 Task: Find connections with filter location Chapletown with filter topic #femaleentrepreneurwith filter profile language Spanish with filter current company Ubisoft India Studios with filter school Kristu Jayanti College Autonomous with filter industry Law Practice with filter service category Customer Service with filter keywords title Animal Trainer
Action: Mouse moved to (623, 91)
Screenshot: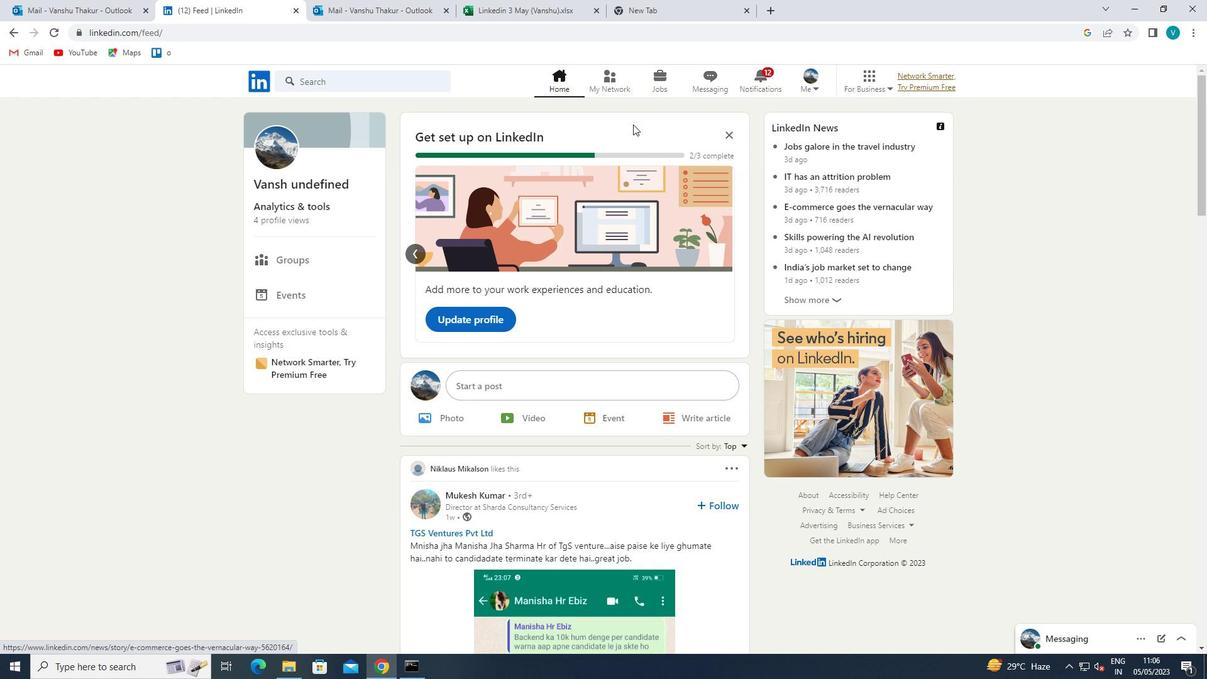 
Action: Mouse pressed left at (623, 91)
Screenshot: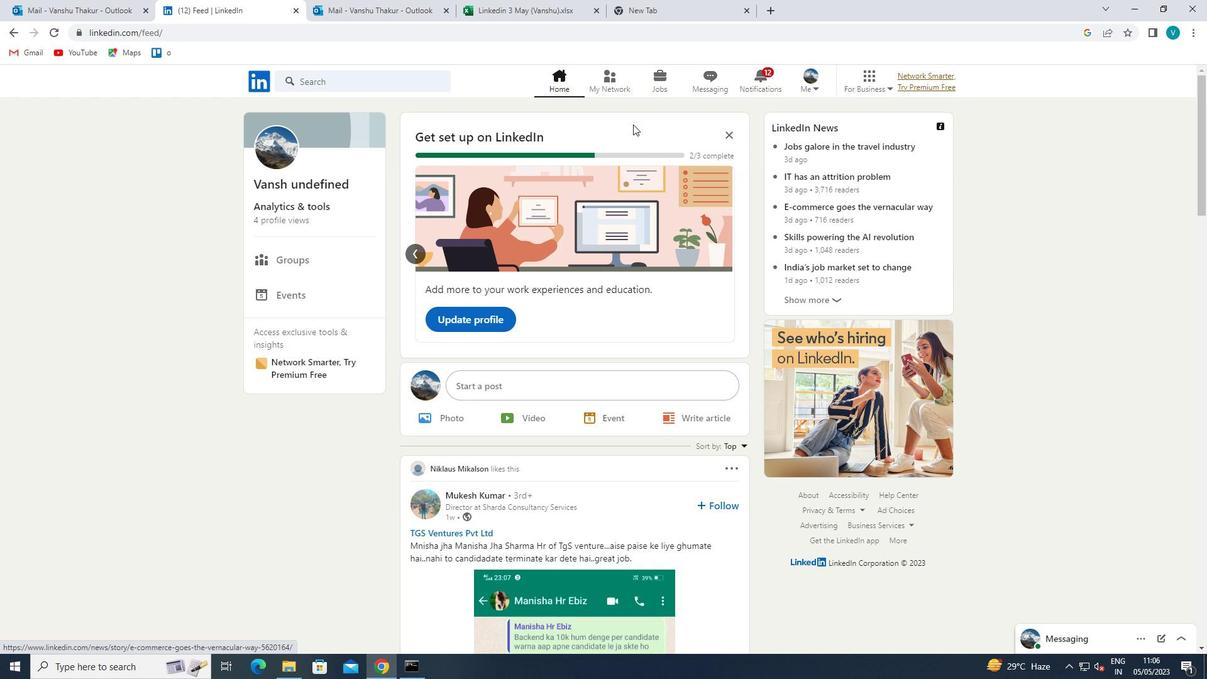 
Action: Mouse moved to (338, 154)
Screenshot: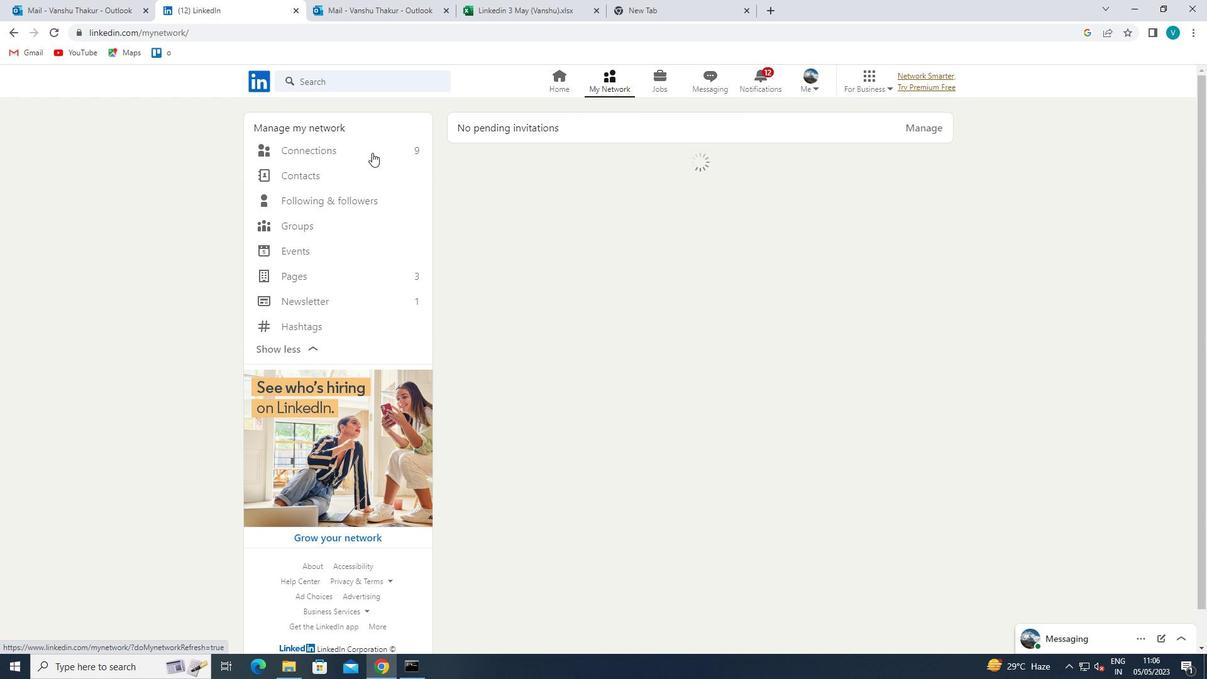 
Action: Mouse pressed left at (338, 154)
Screenshot: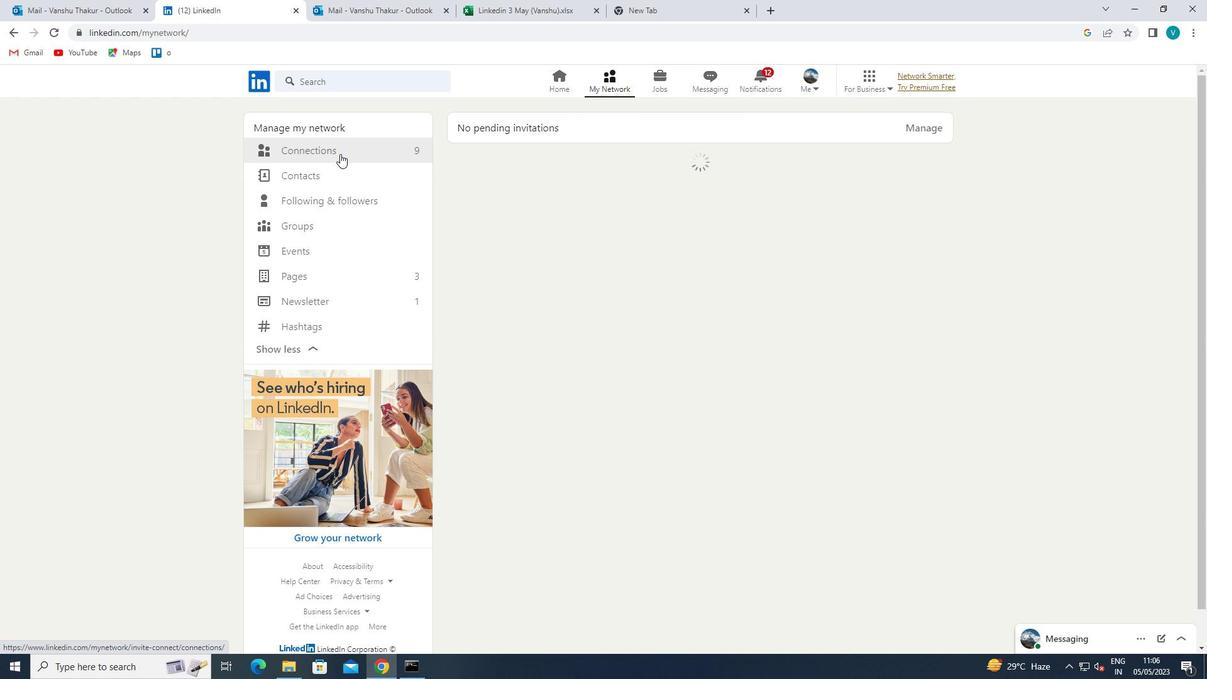 
Action: Mouse moved to (686, 147)
Screenshot: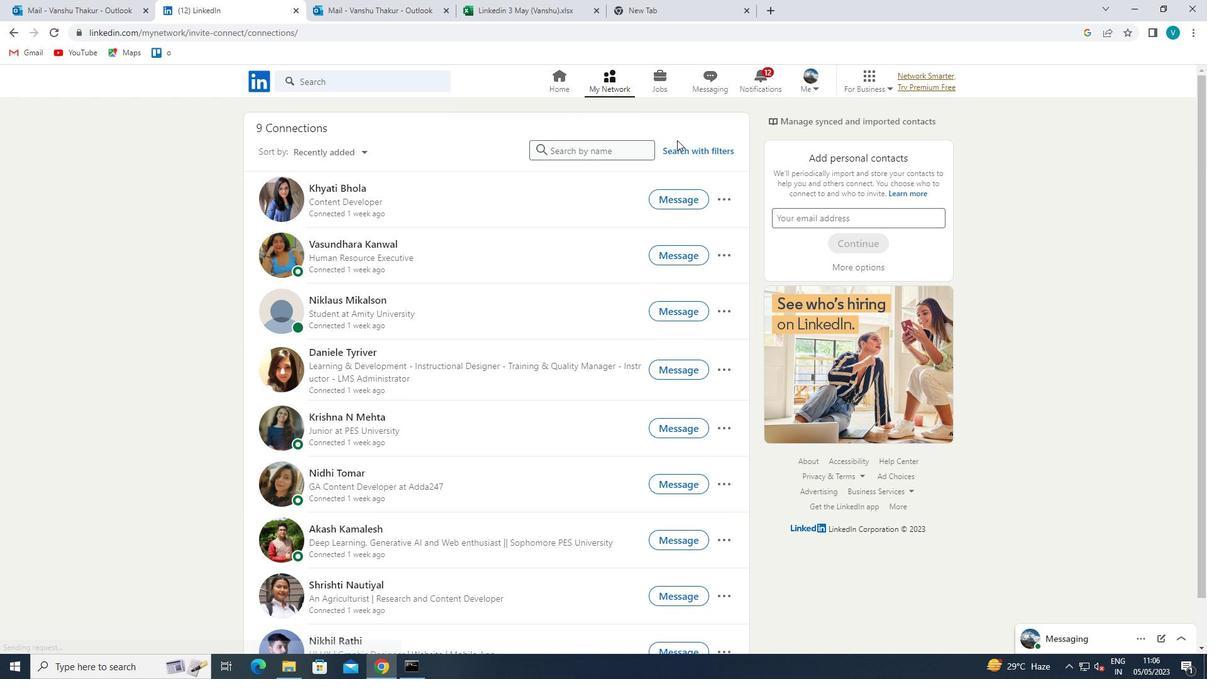 
Action: Mouse pressed left at (686, 147)
Screenshot: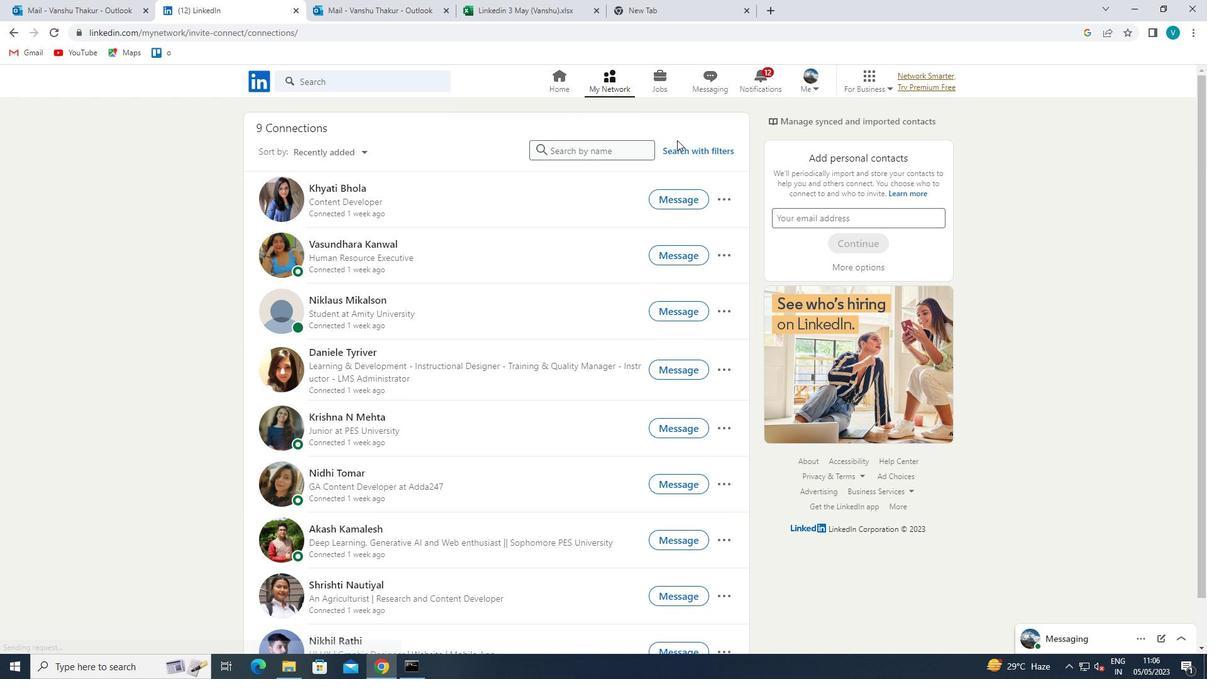 
Action: Mouse moved to (610, 122)
Screenshot: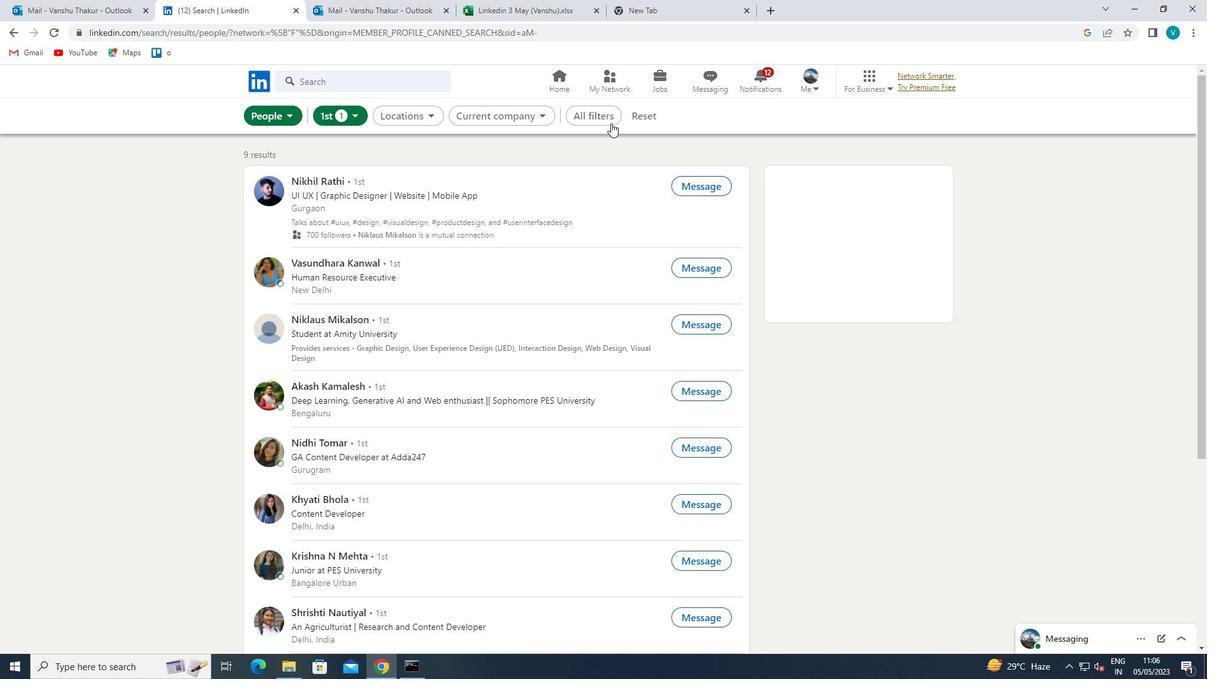 
Action: Mouse pressed left at (610, 122)
Screenshot: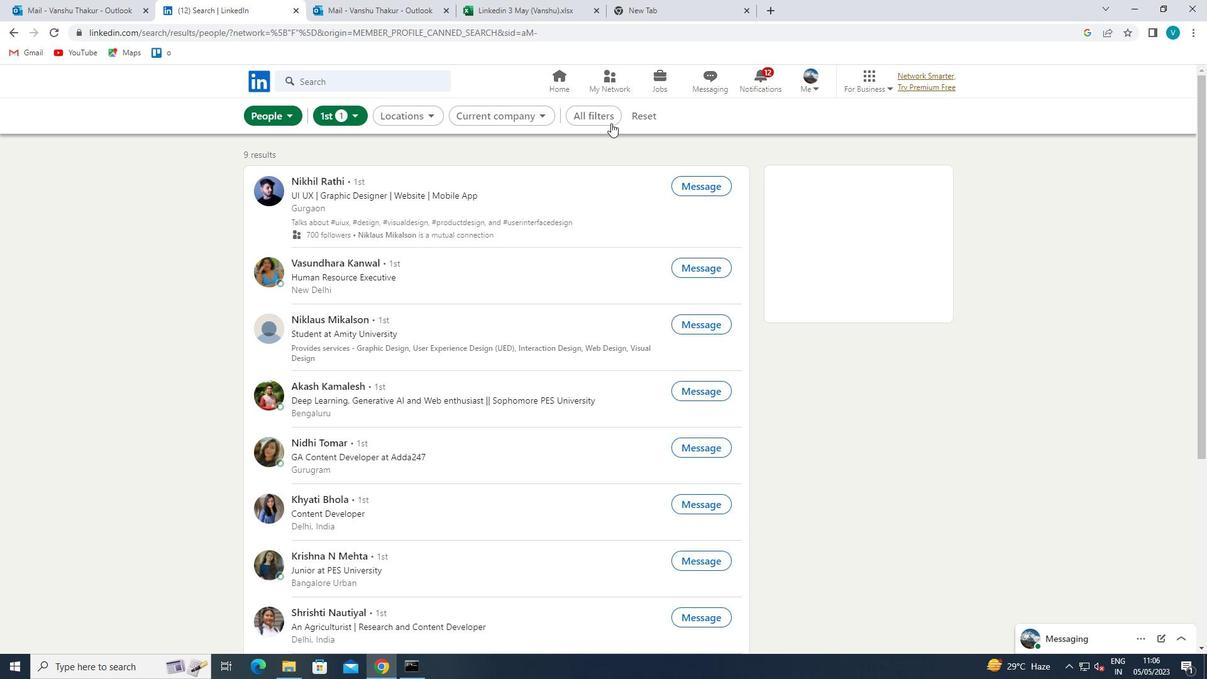 
Action: Mouse moved to (1011, 237)
Screenshot: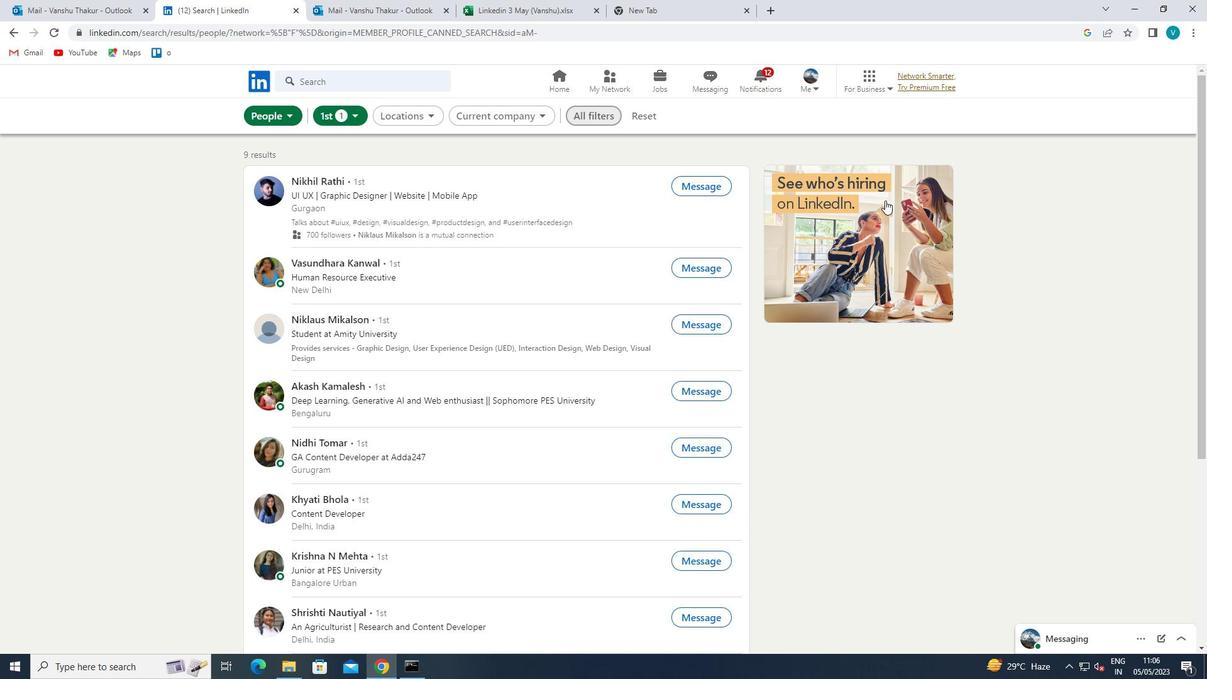 
Action: Mouse scrolled (1011, 237) with delta (0, 0)
Screenshot: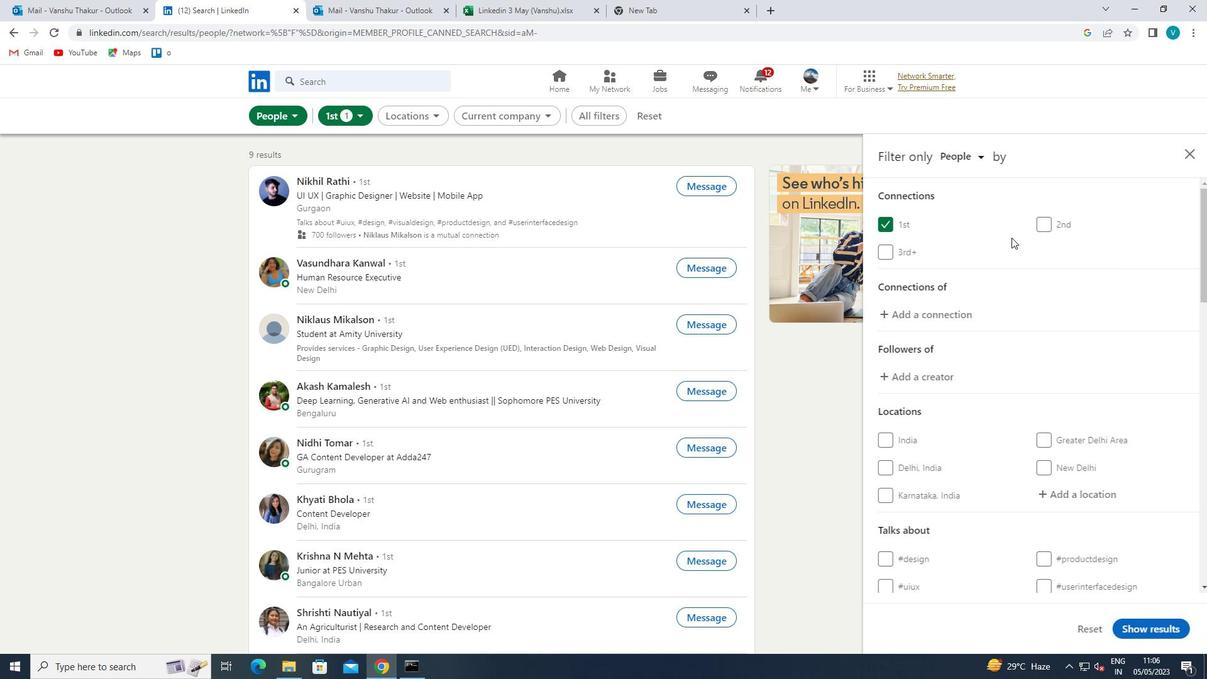 
Action: Mouse moved to (1012, 237)
Screenshot: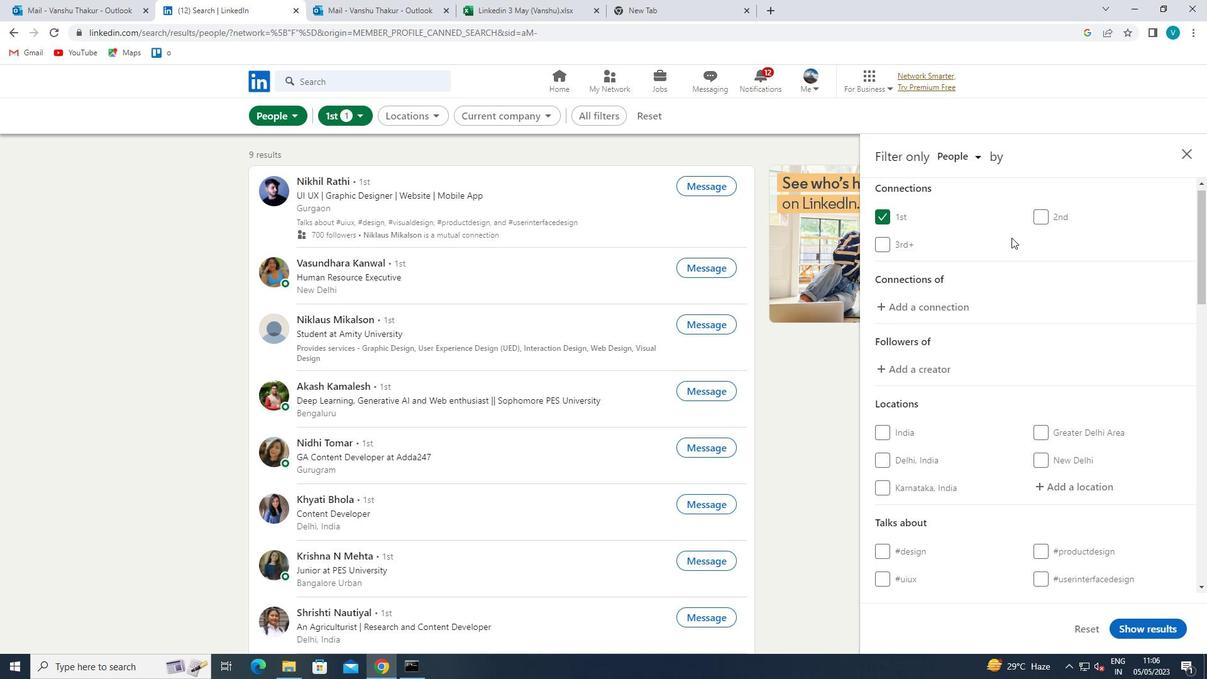 
Action: Mouse scrolled (1012, 237) with delta (0, 0)
Screenshot: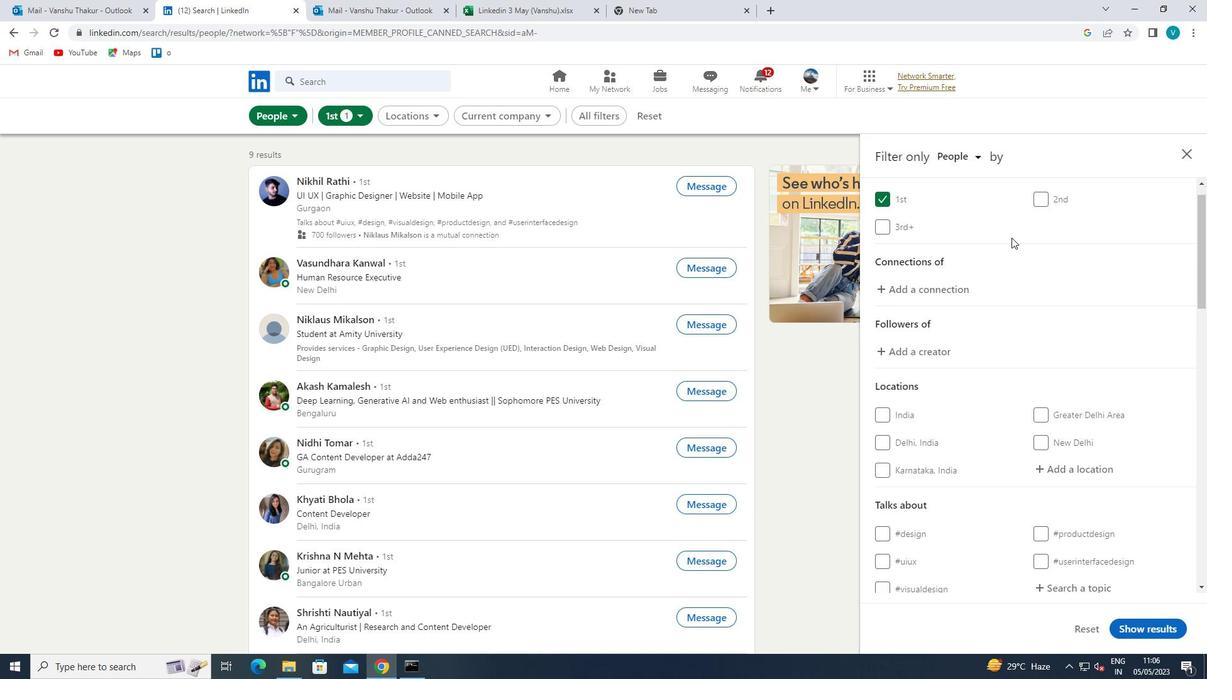 
Action: Mouse scrolled (1012, 237) with delta (0, 0)
Screenshot: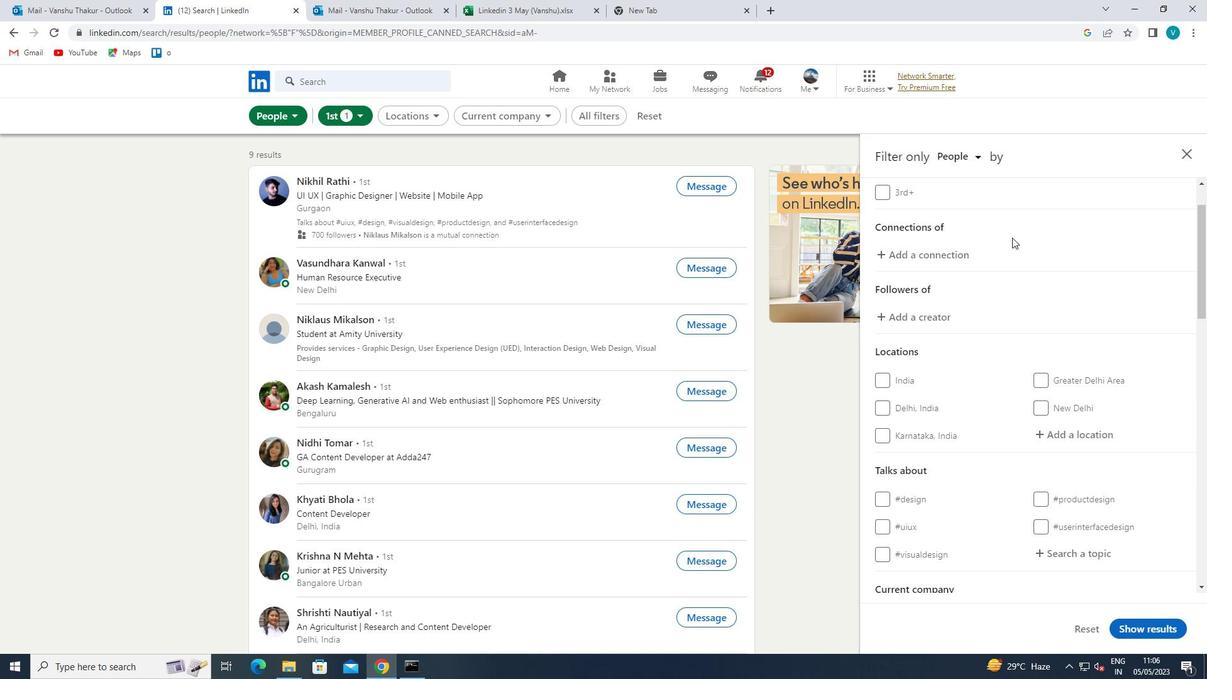 
Action: Mouse moved to (1087, 307)
Screenshot: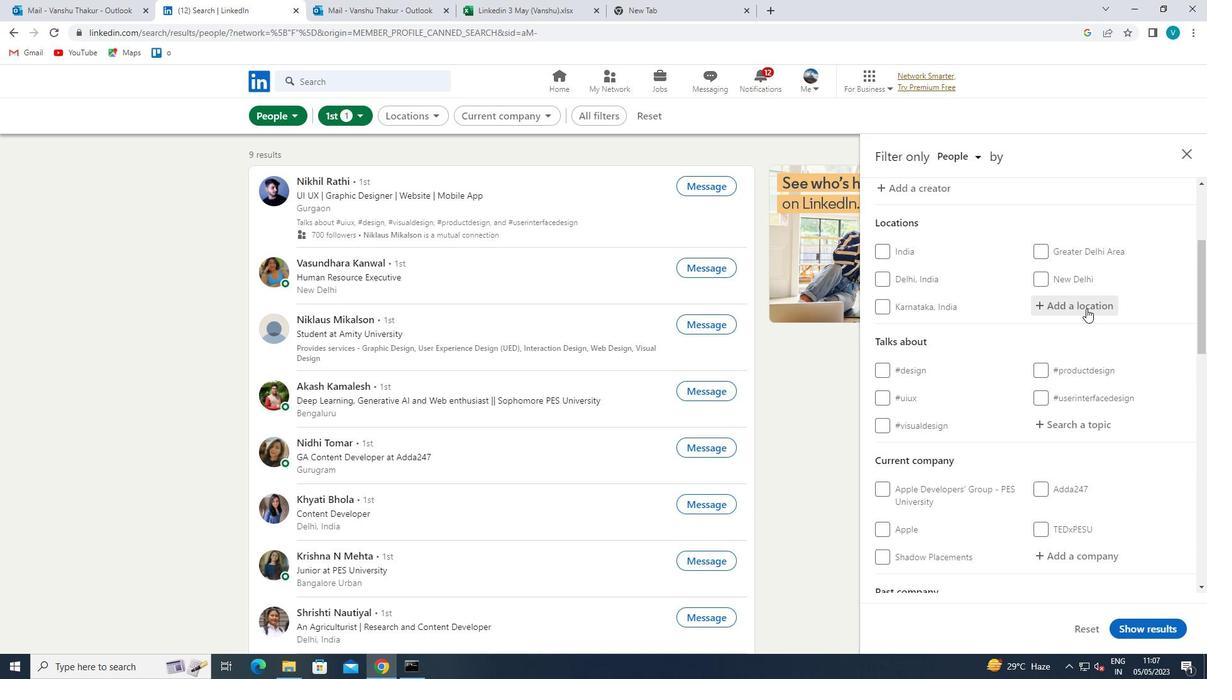 
Action: Mouse pressed left at (1087, 307)
Screenshot: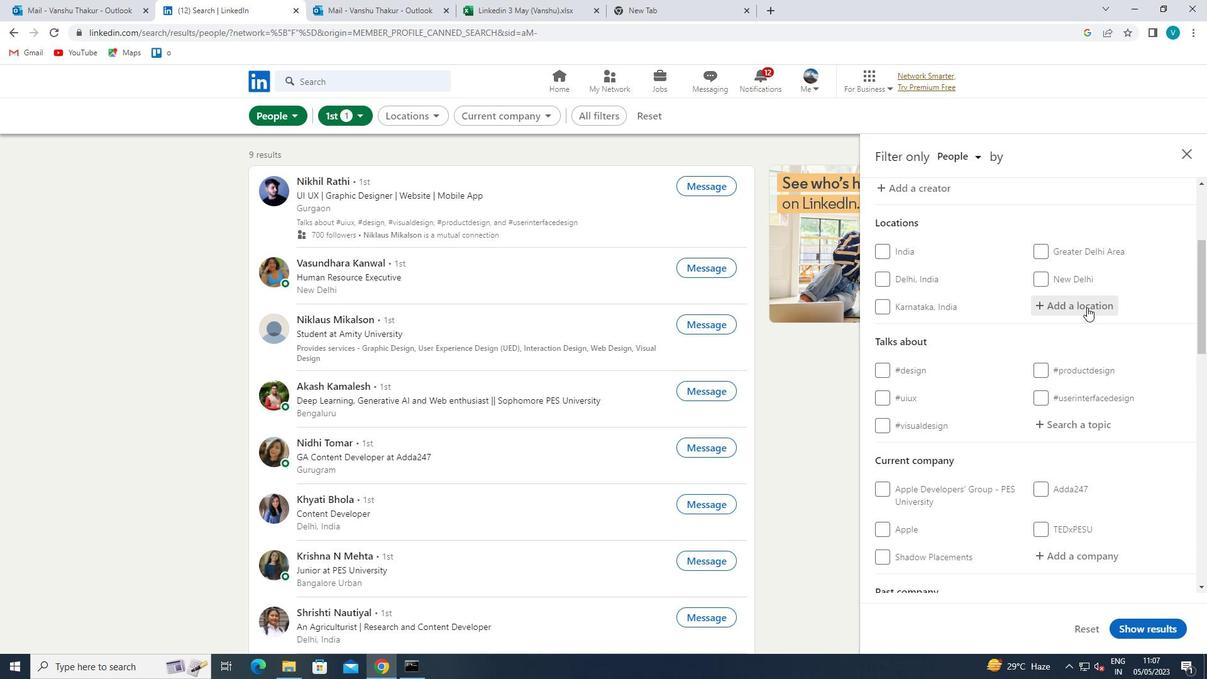 
Action: Key pressed <Key.shift>CHAPLETOWN
Screenshot: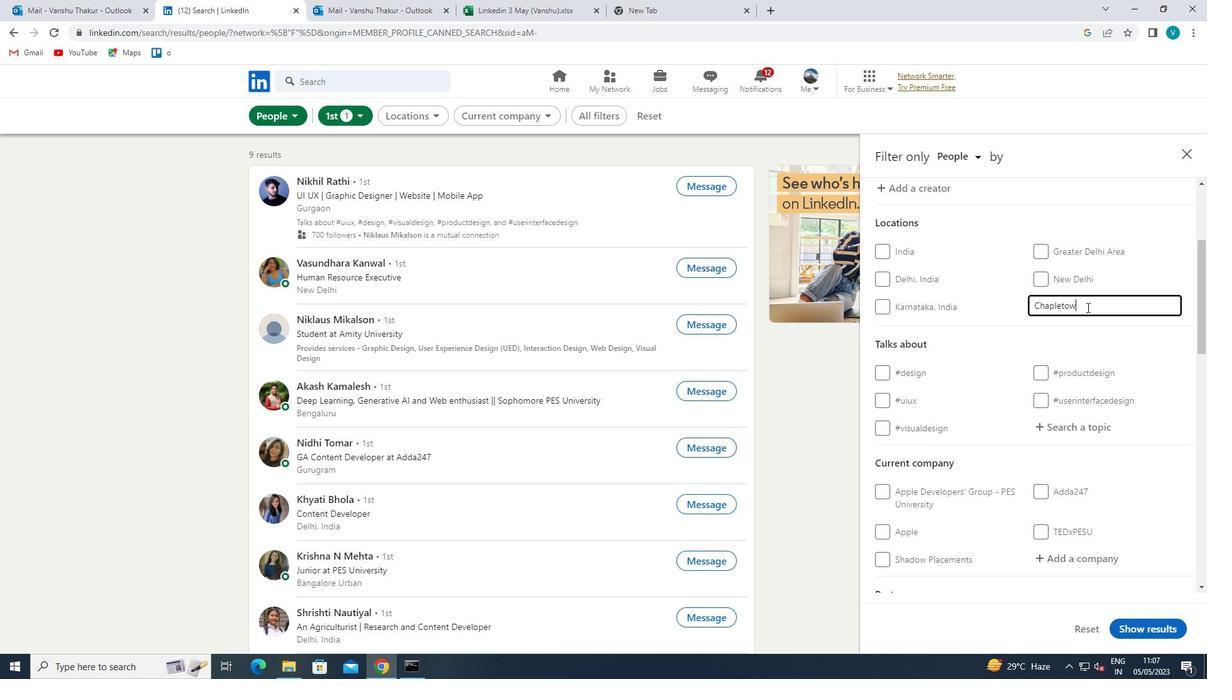 
Action: Mouse moved to (1022, 324)
Screenshot: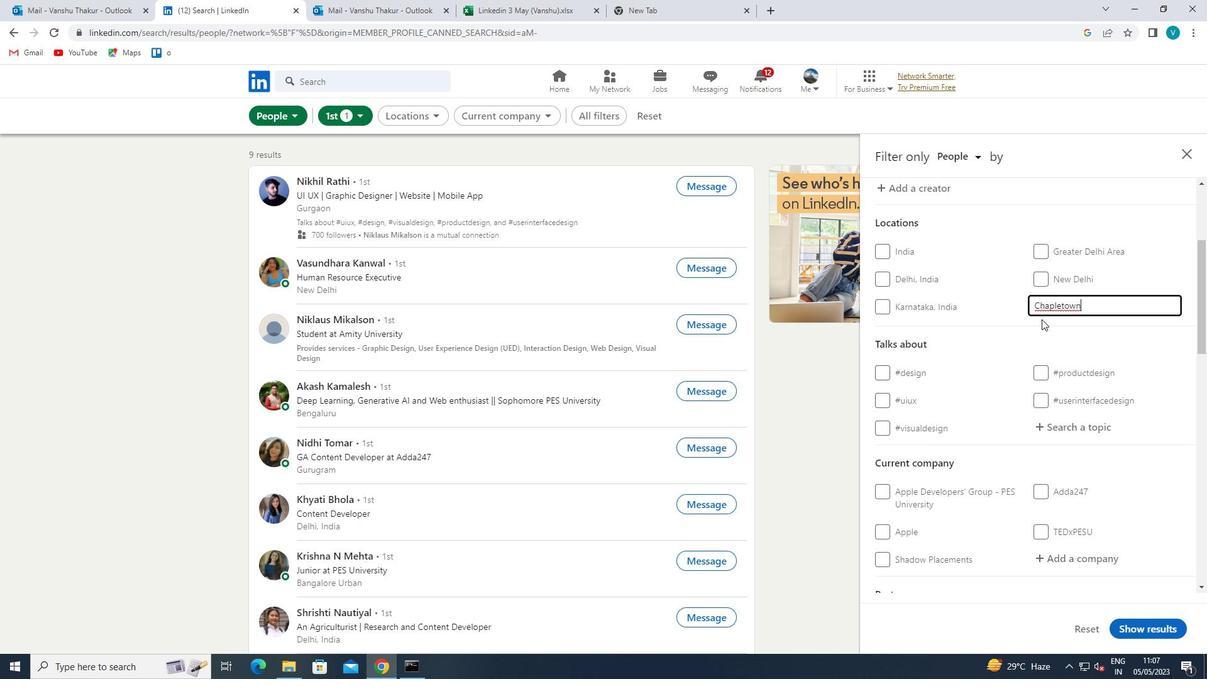 
Action: Mouse pressed left at (1022, 324)
Screenshot: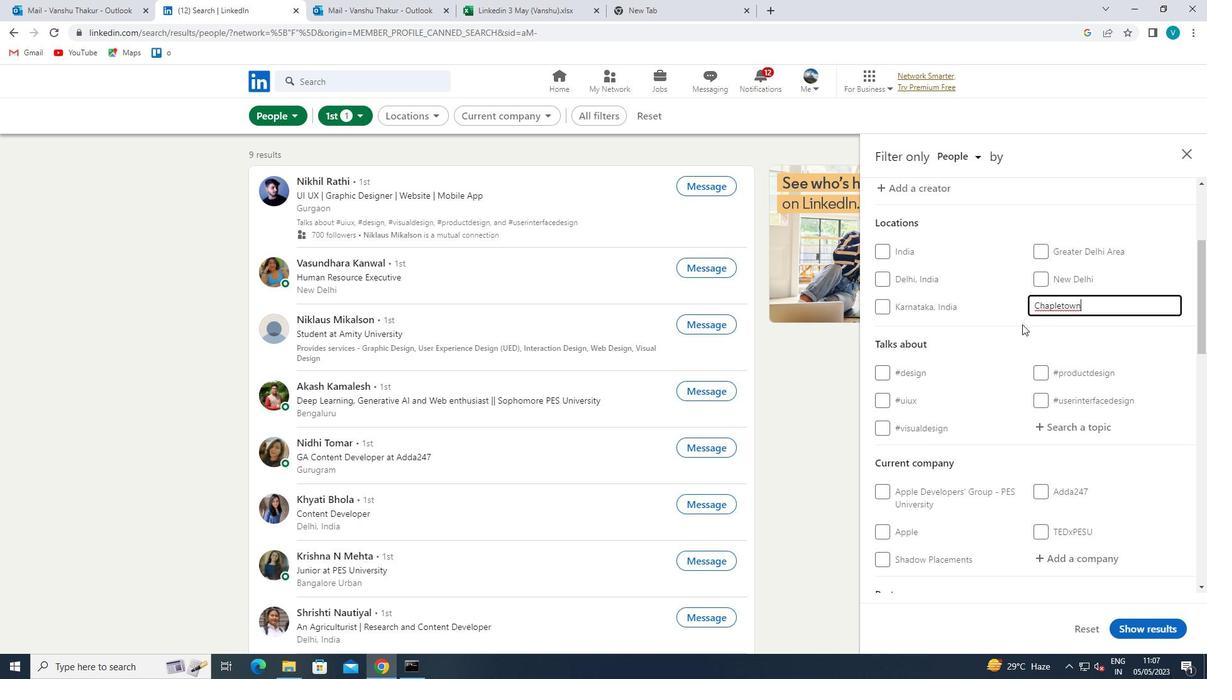 
Action: Mouse scrolled (1022, 323) with delta (0, 0)
Screenshot: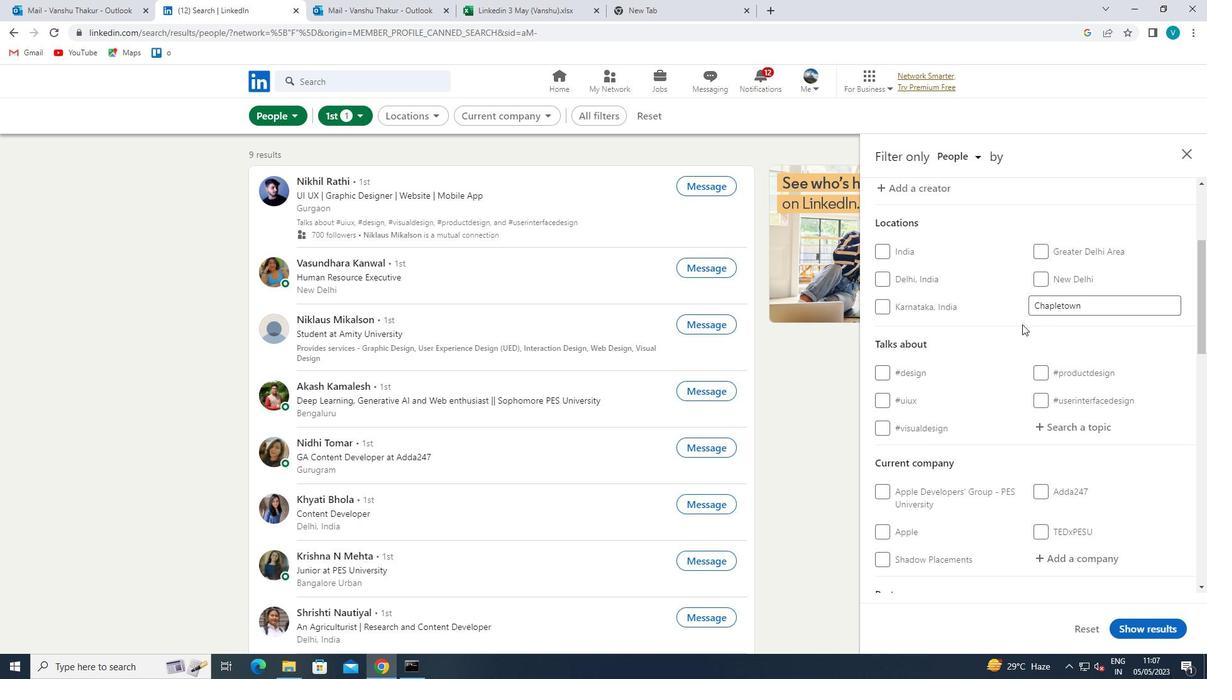 
Action: Mouse moved to (1054, 369)
Screenshot: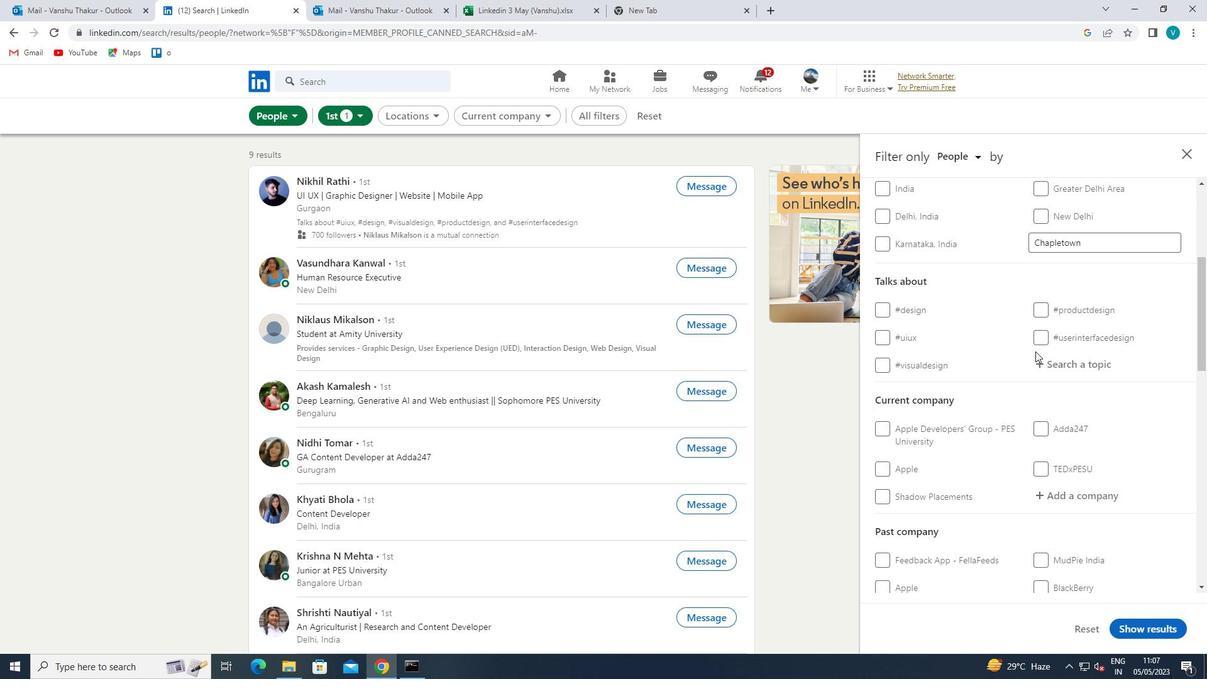 
Action: Mouse pressed left at (1054, 369)
Screenshot: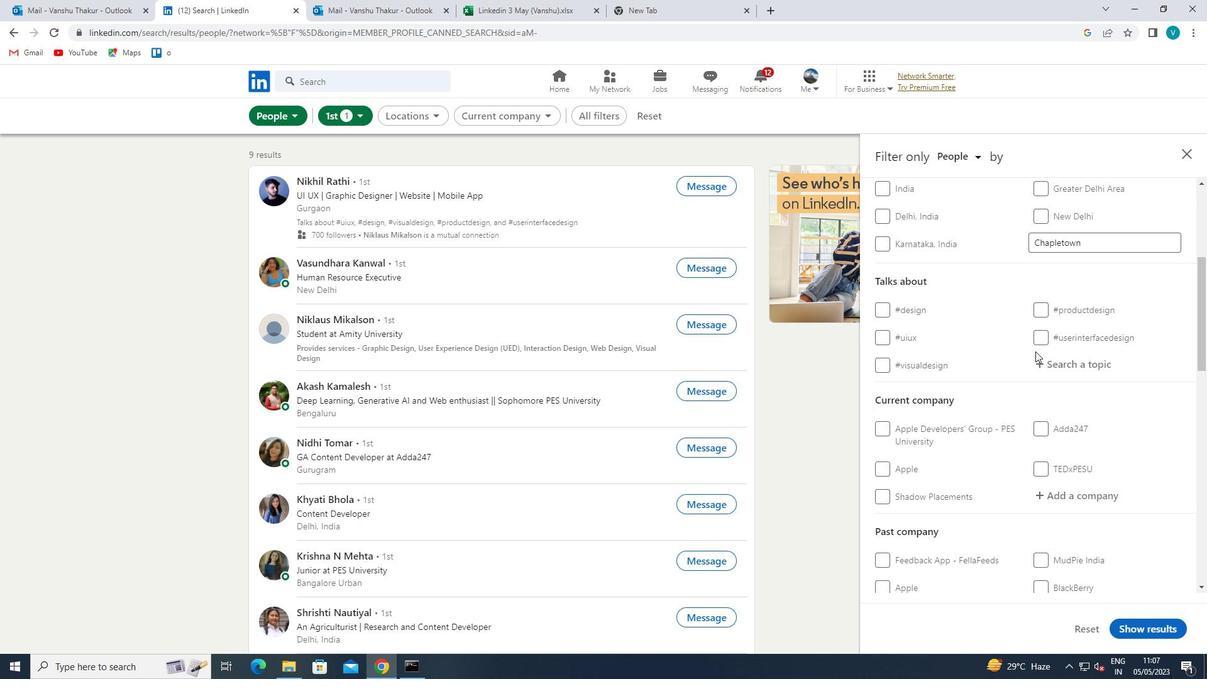 
Action: Key pressed FEA<Key.backspace>MALE
Screenshot: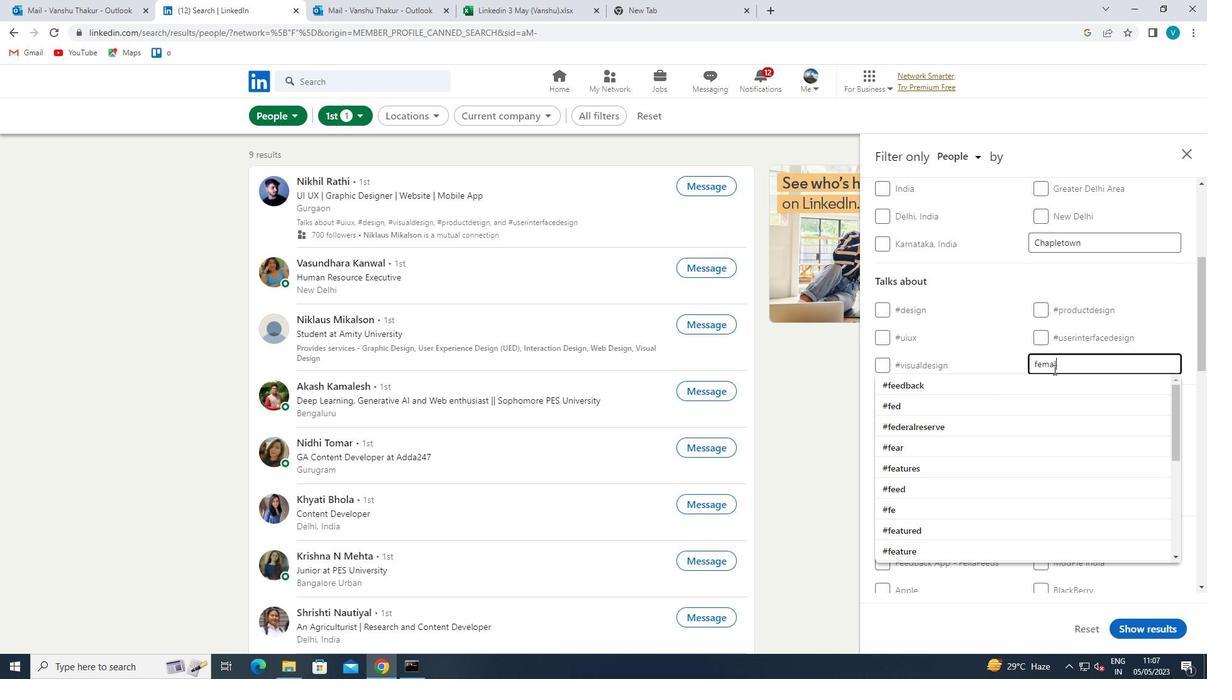 
Action: Mouse moved to (1030, 418)
Screenshot: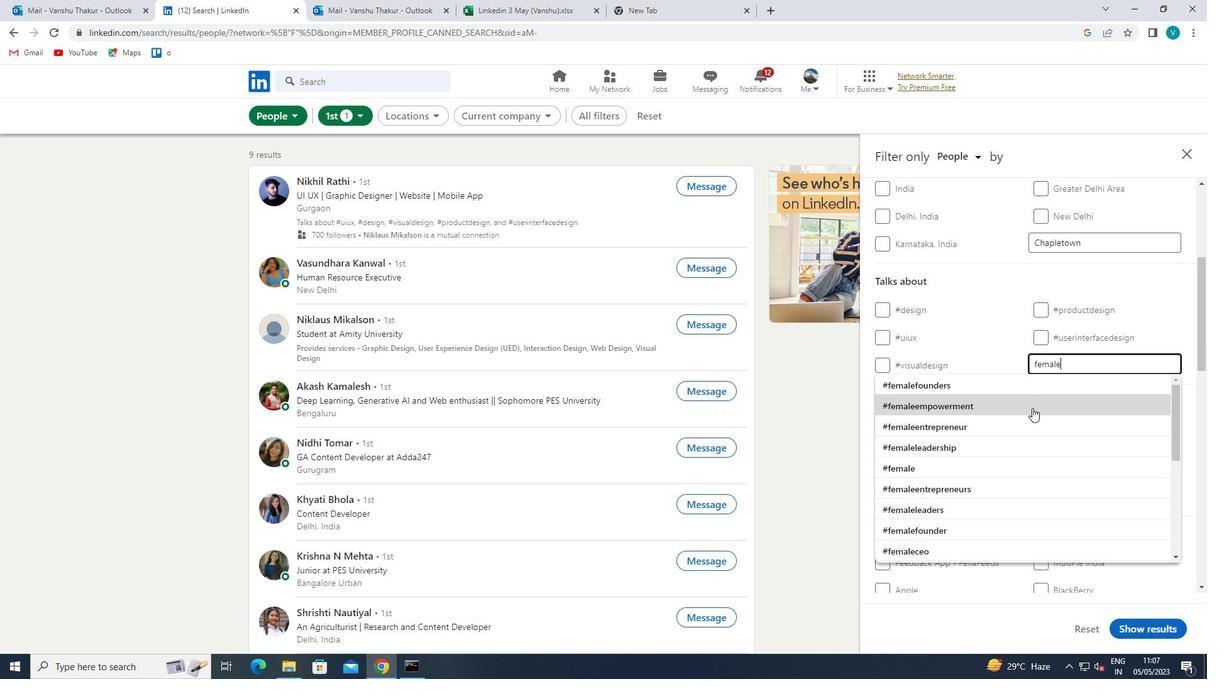 
Action: Mouse pressed left at (1030, 418)
Screenshot: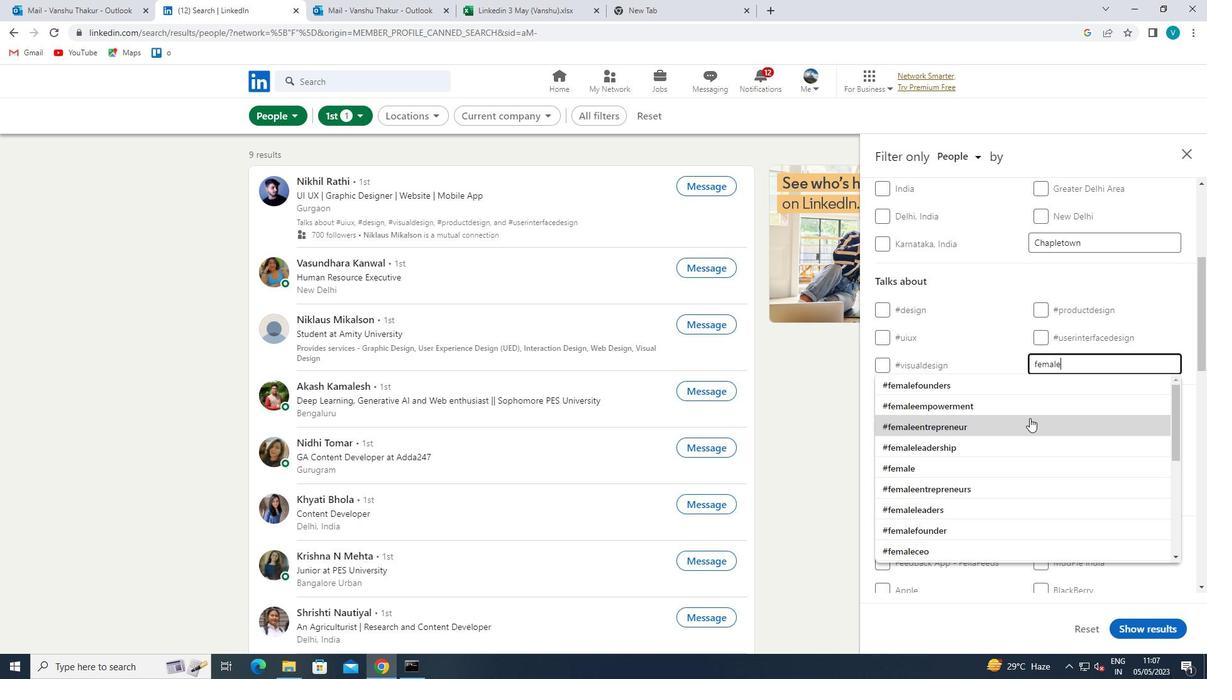 
Action: Mouse scrolled (1030, 417) with delta (0, 0)
Screenshot: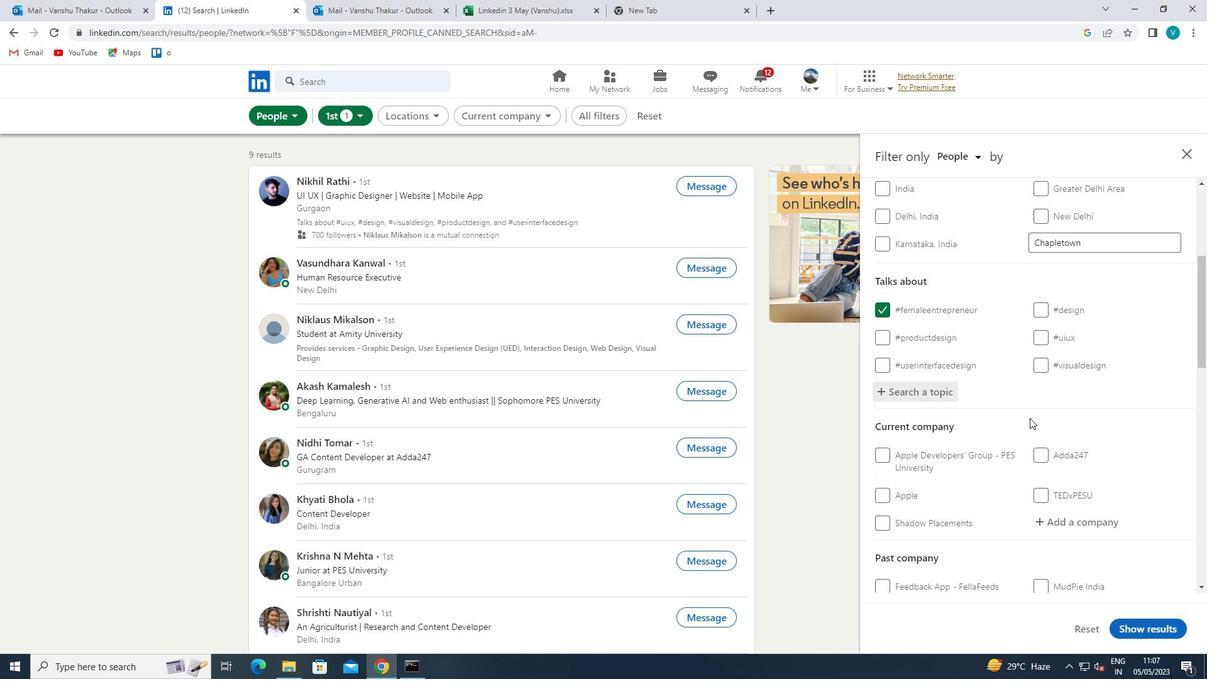 
Action: Mouse scrolled (1030, 417) with delta (0, 0)
Screenshot: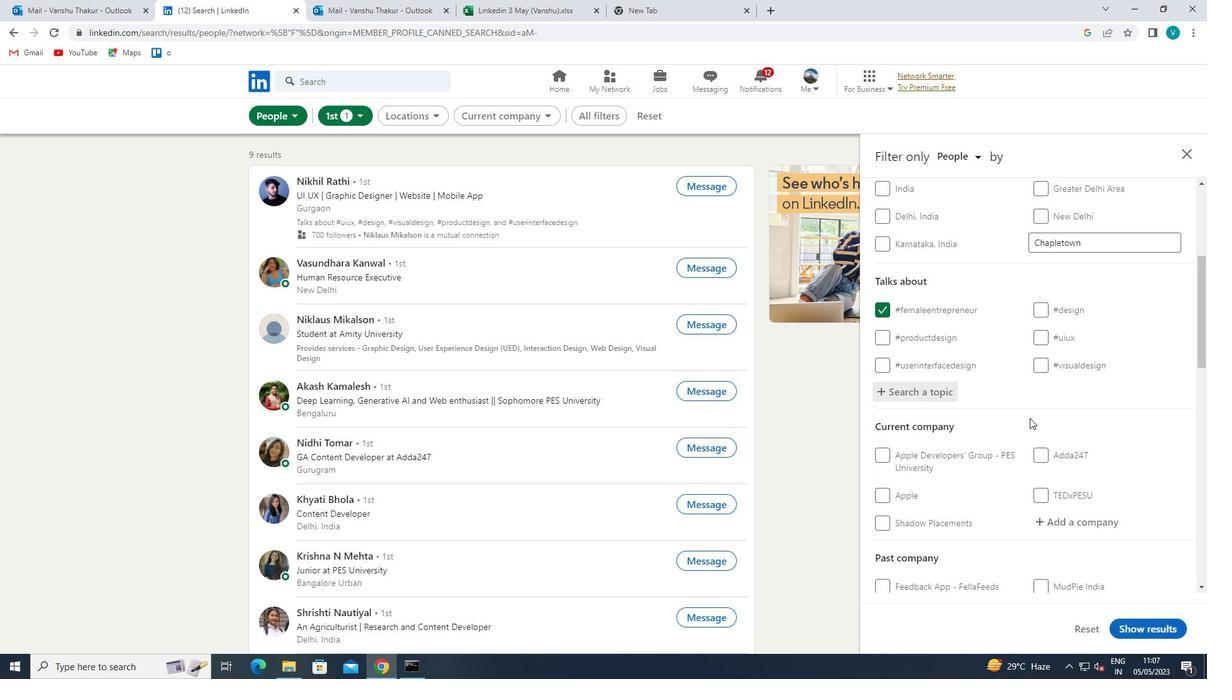 
Action: Mouse moved to (1030, 418)
Screenshot: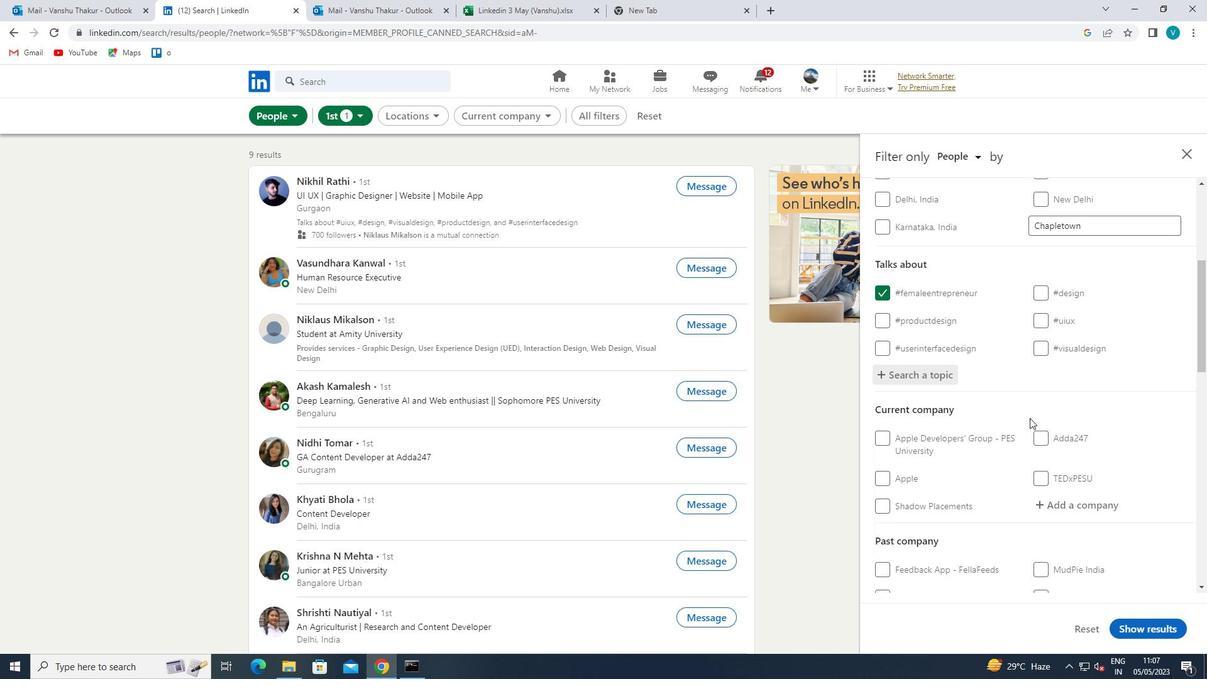 
Action: Mouse scrolled (1030, 418) with delta (0, 0)
Screenshot: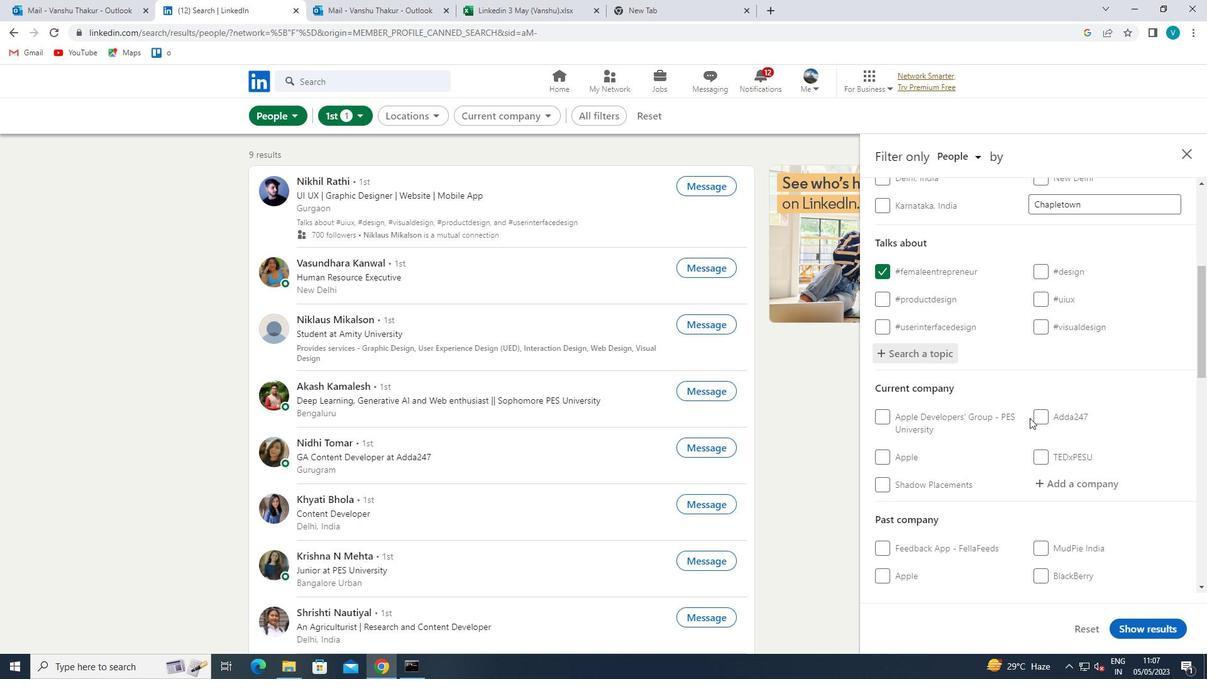 
Action: Mouse moved to (1094, 335)
Screenshot: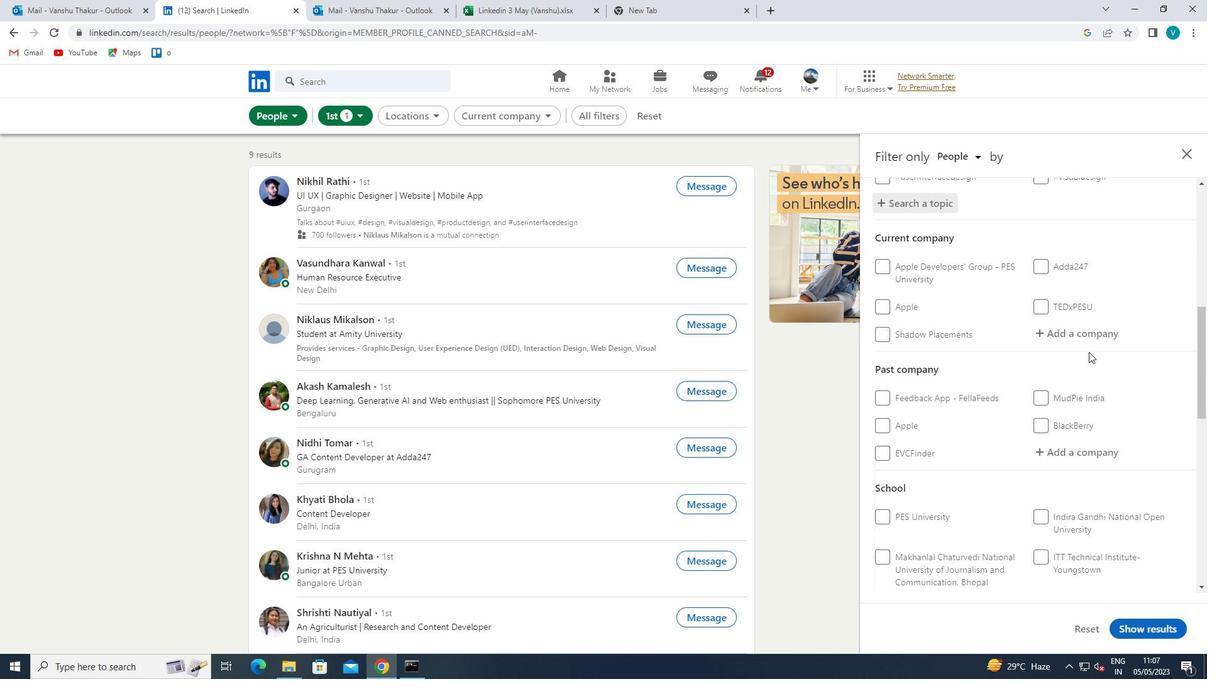 
Action: Mouse pressed left at (1094, 335)
Screenshot: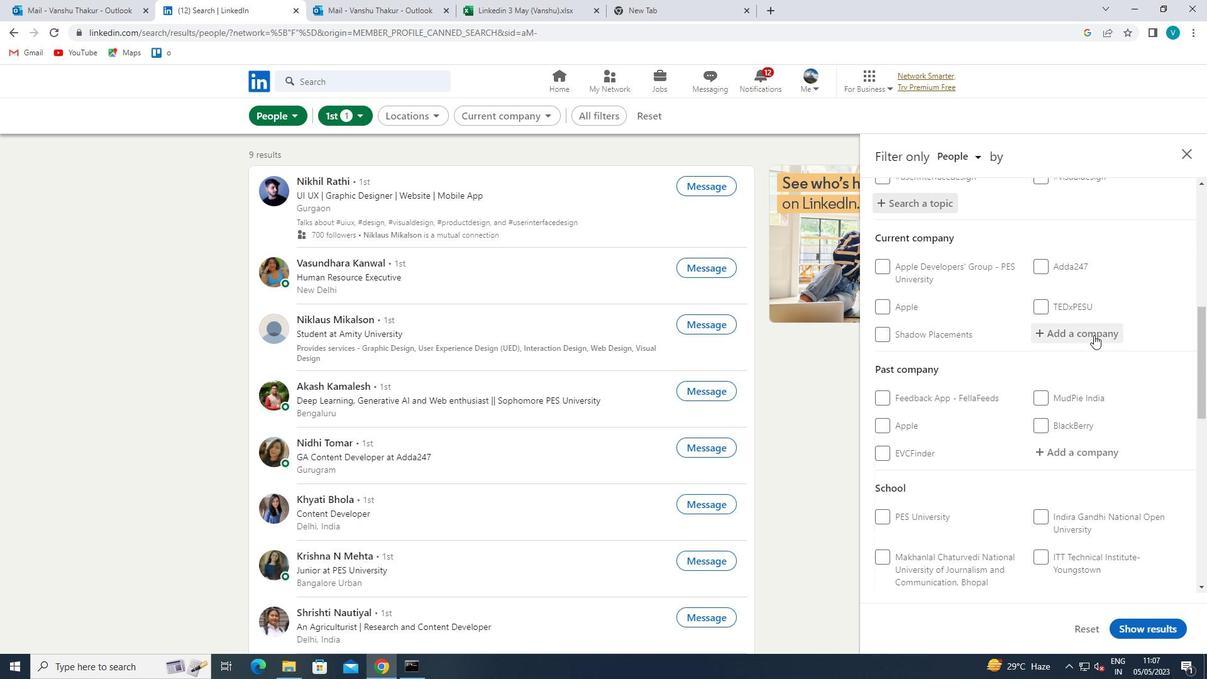 
Action: Key pressed <Key.shift><Key.shift><Key.shift><Key.shift>UBISOFT
Screenshot: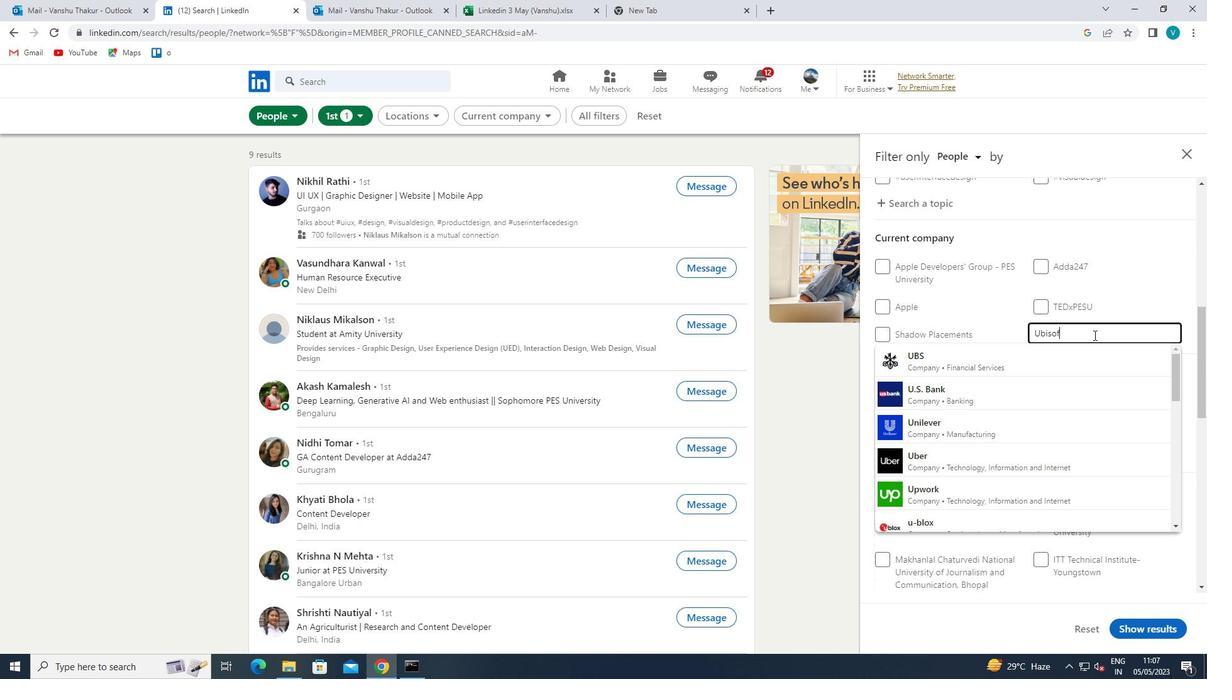 
Action: Mouse moved to (1053, 386)
Screenshot: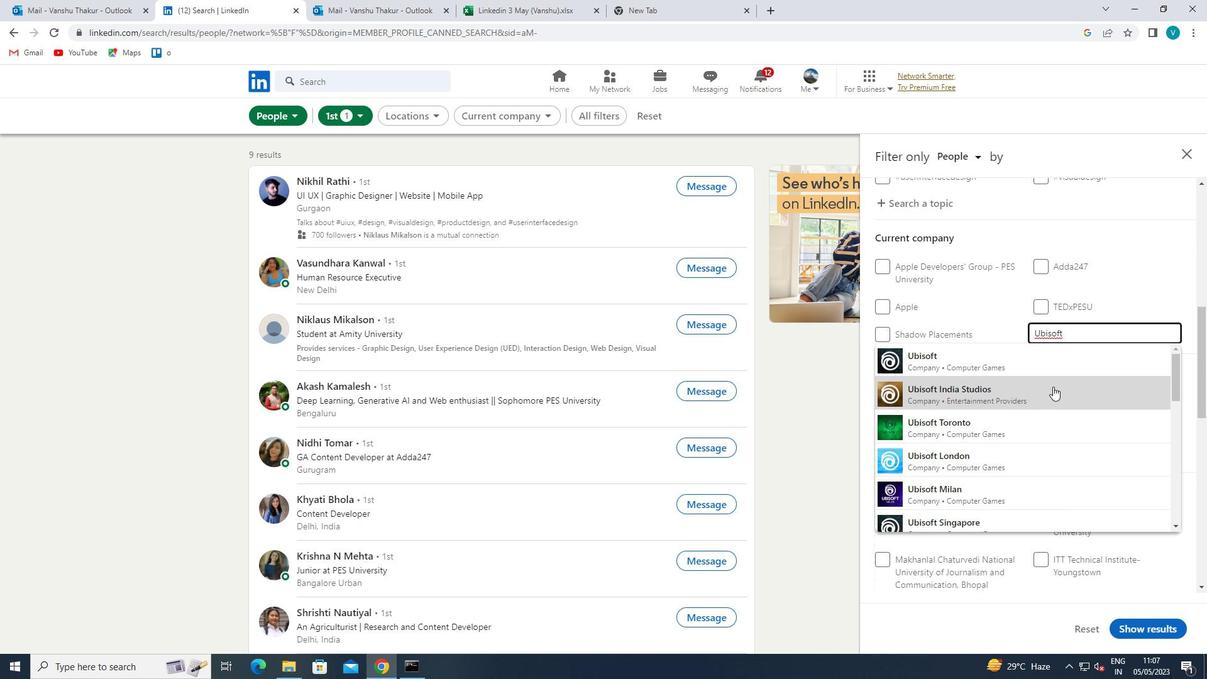 
Action: Mouse pressed left at (1053, 386)
Screenshot: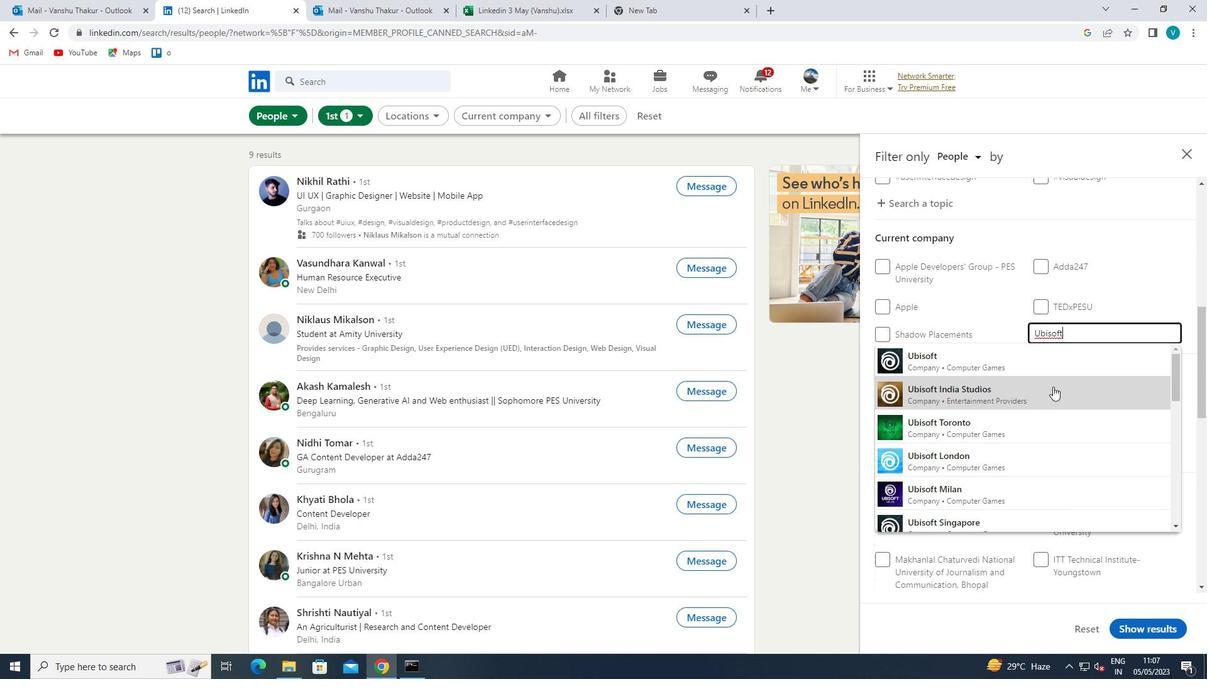 
Action: Mouse scrolled (1053, 386) with delta (0, 0)
Screenshot: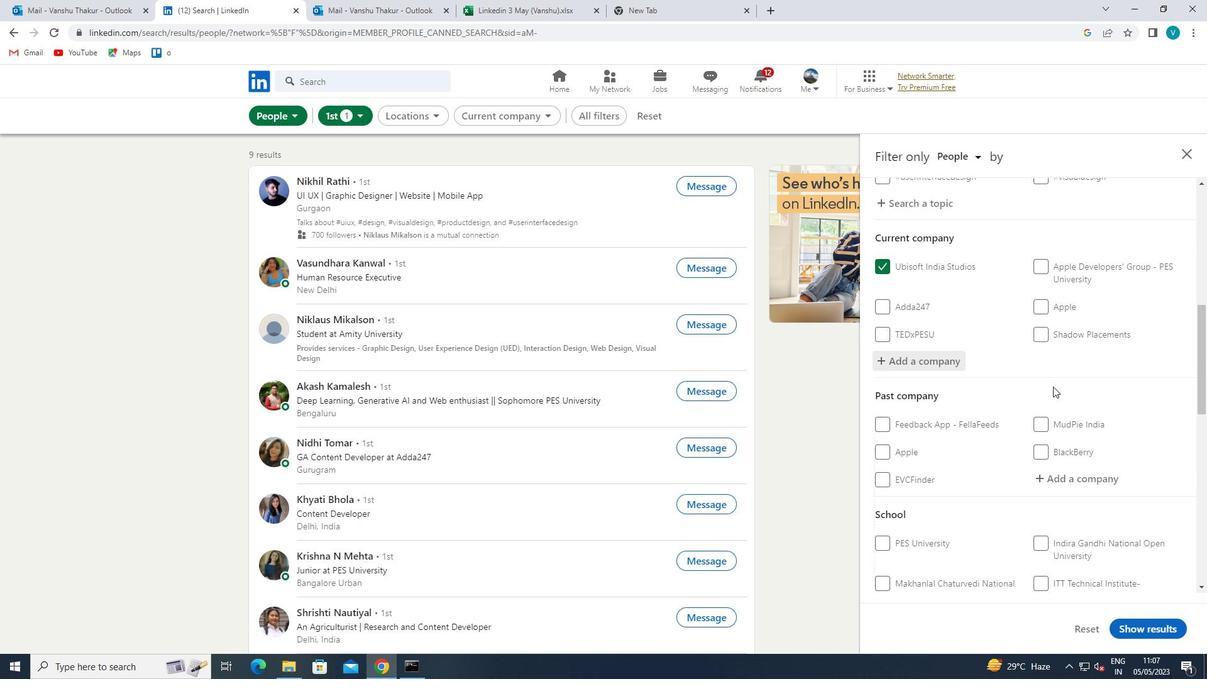 
Action: Mouse scrolled (1053, 386) with delta (0, 0)
Screenshot: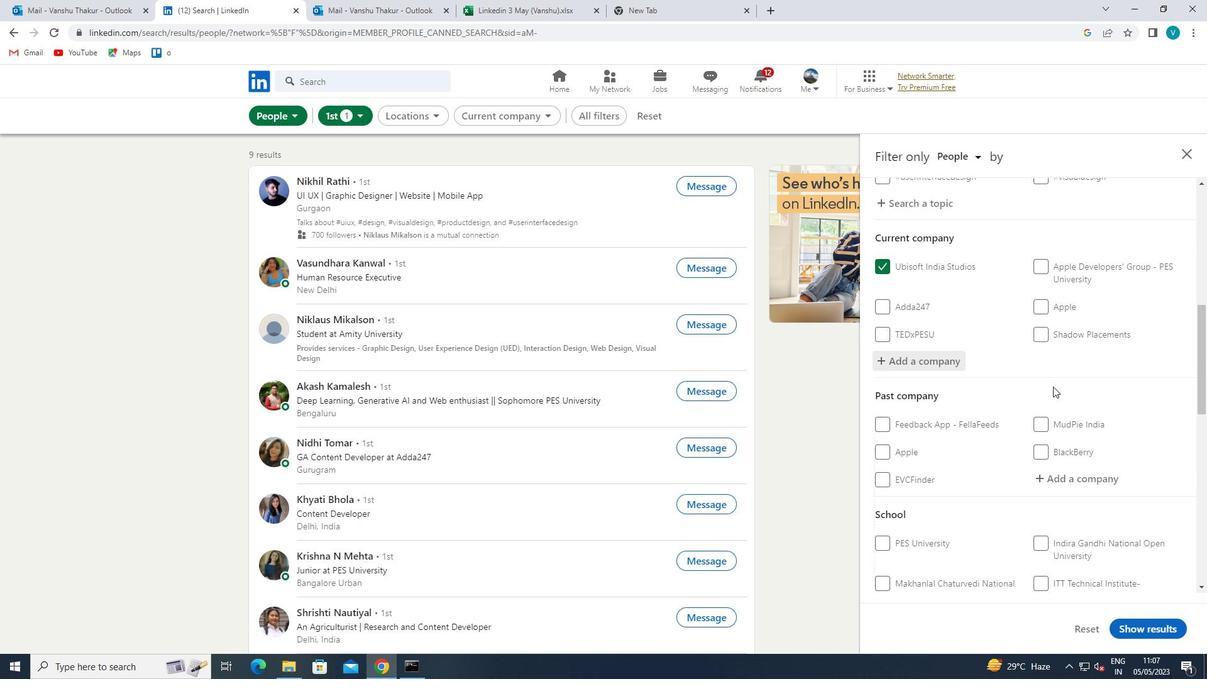 
Action: Mouse scrolled (1053, 386) with delta (0, 0)
Screenshot: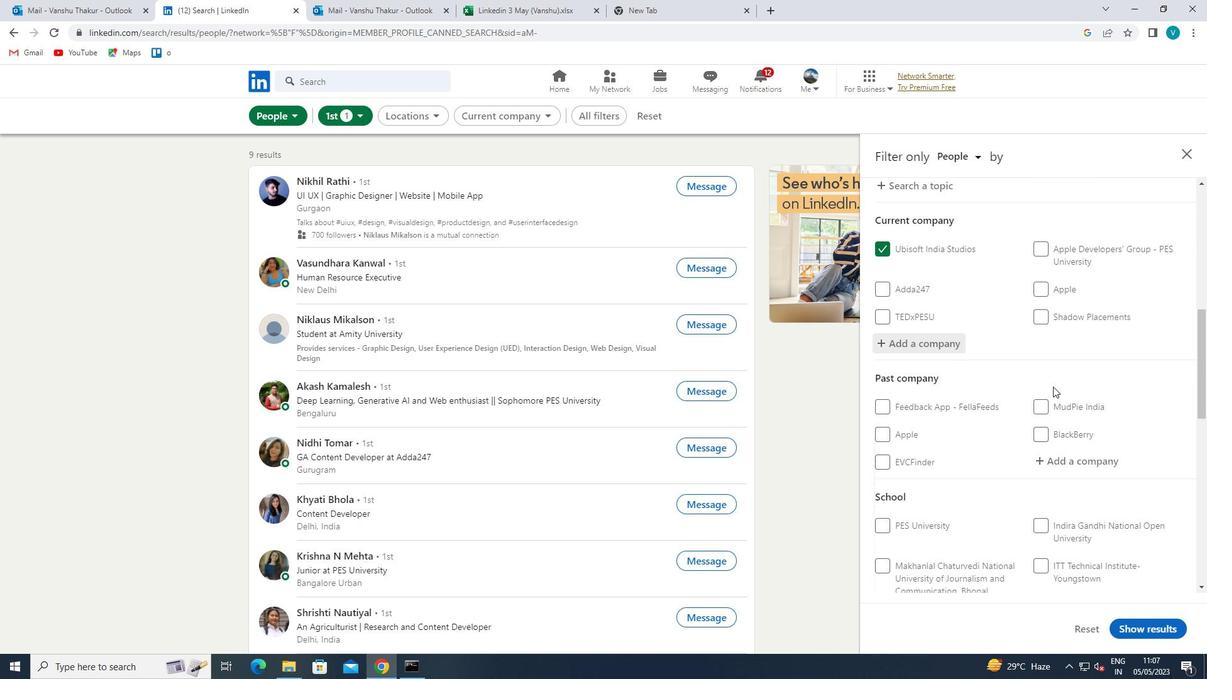 
Action: Mouse scrolled (1053, 386) with delta (0, 0)
Screenshot: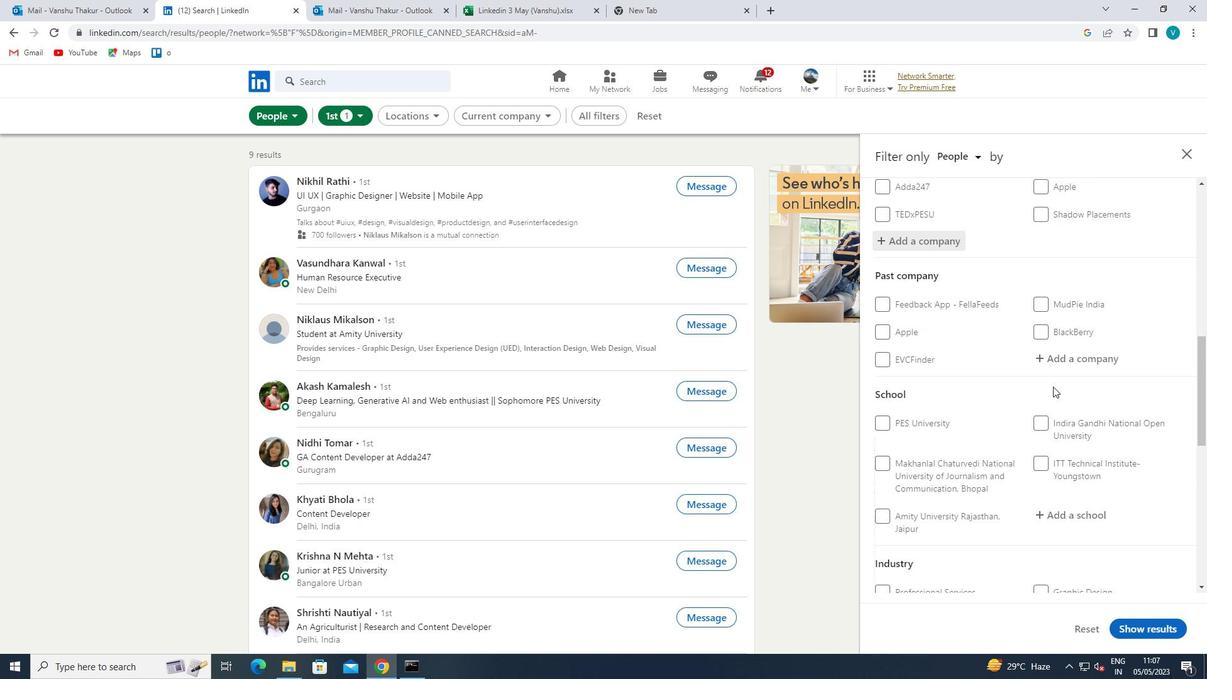
Action: Mouse moved to (1054, 386)
Screenshot: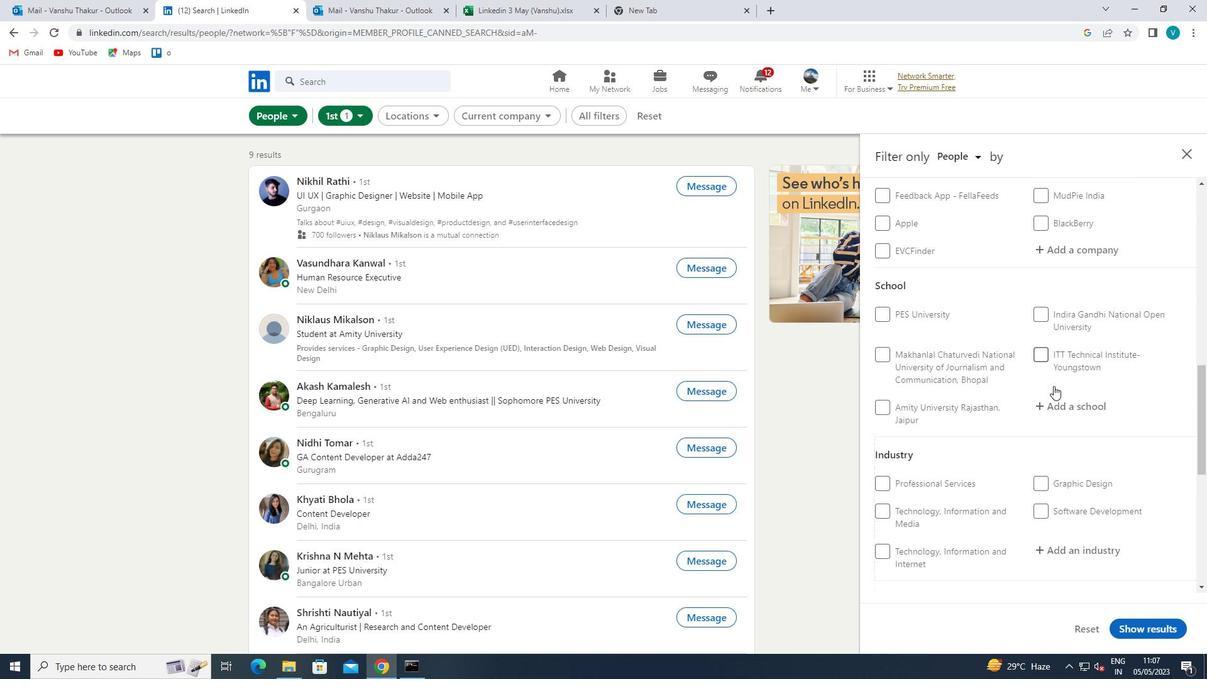 
Action: Mouse pressed left at (1054, 386)
Screenshot: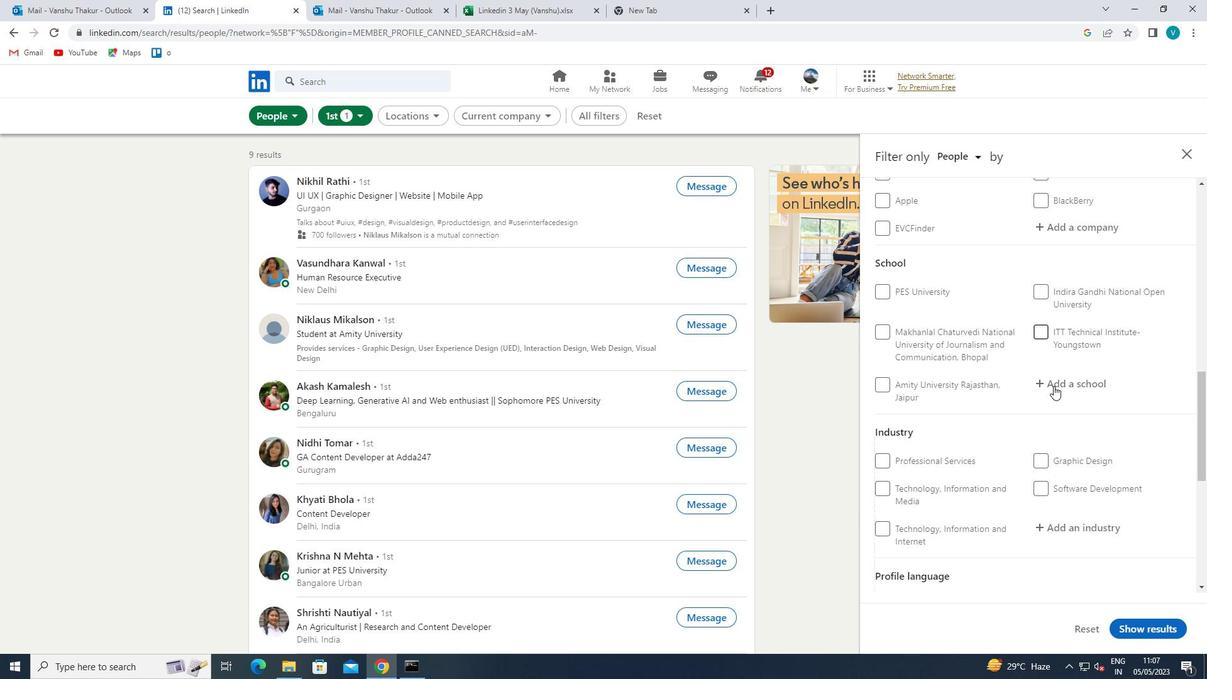
Action: Key pressed <Key.shift>KRISTU
Screenshot: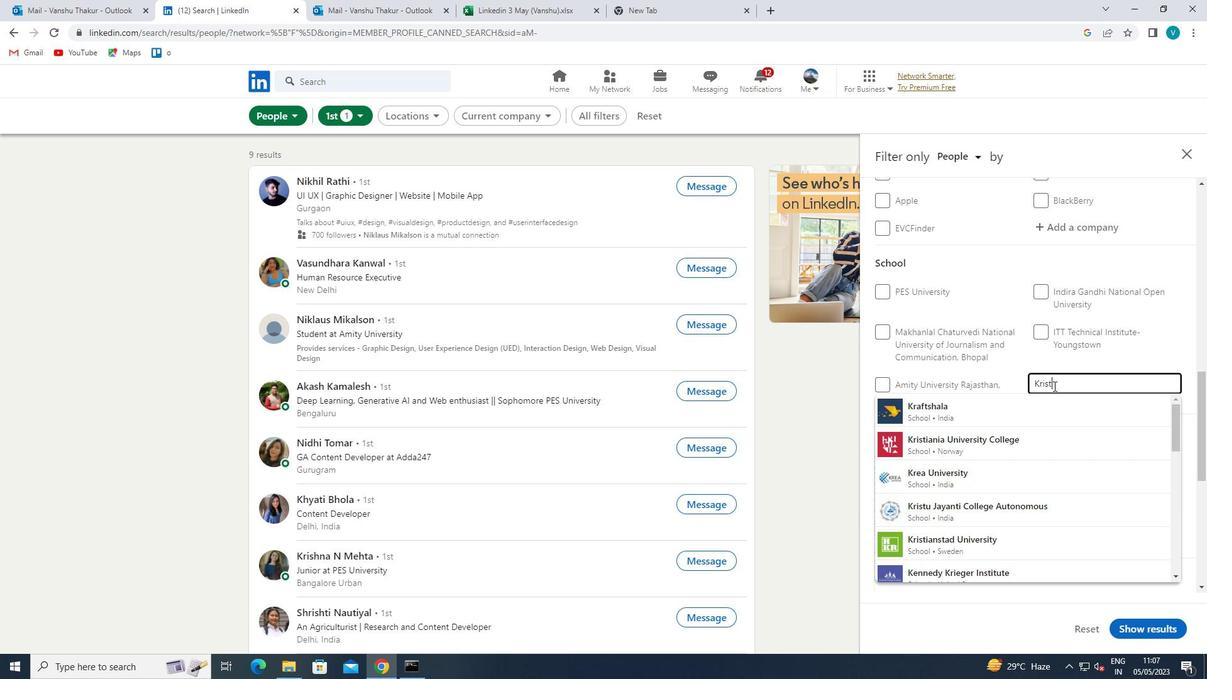 
Action: Mouse moved to (1031, 399)
Screenshot: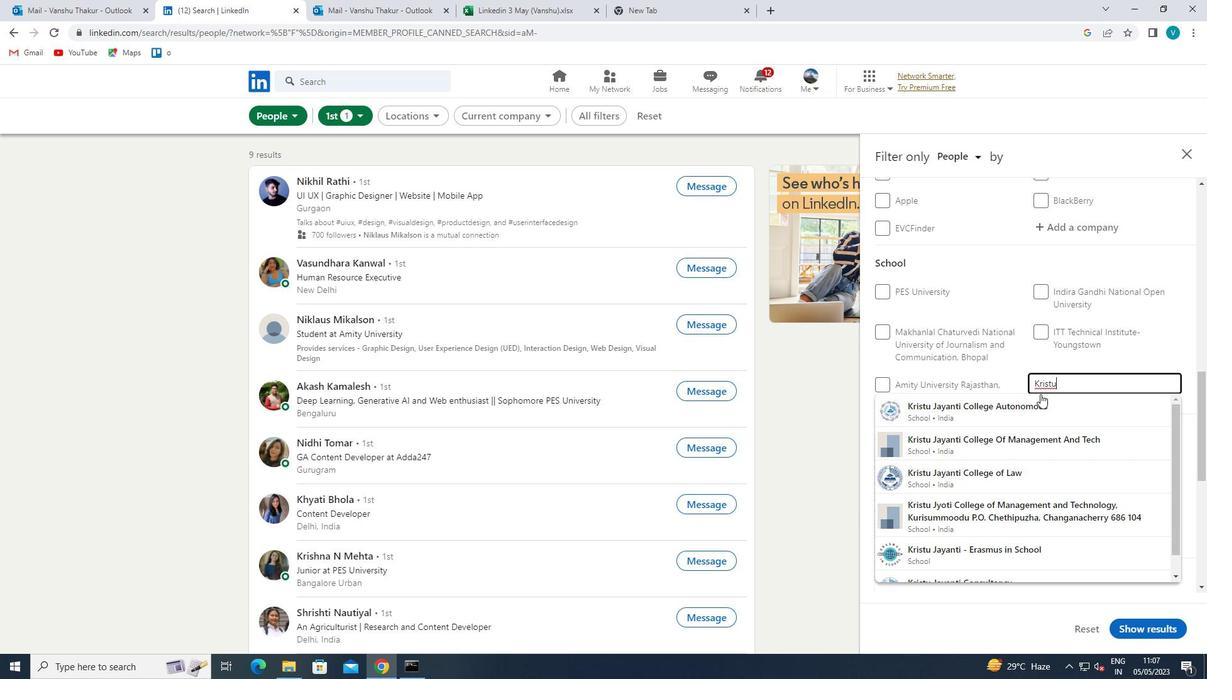 
Action: Mouse pressed left at (1031, 399)
Screenshot: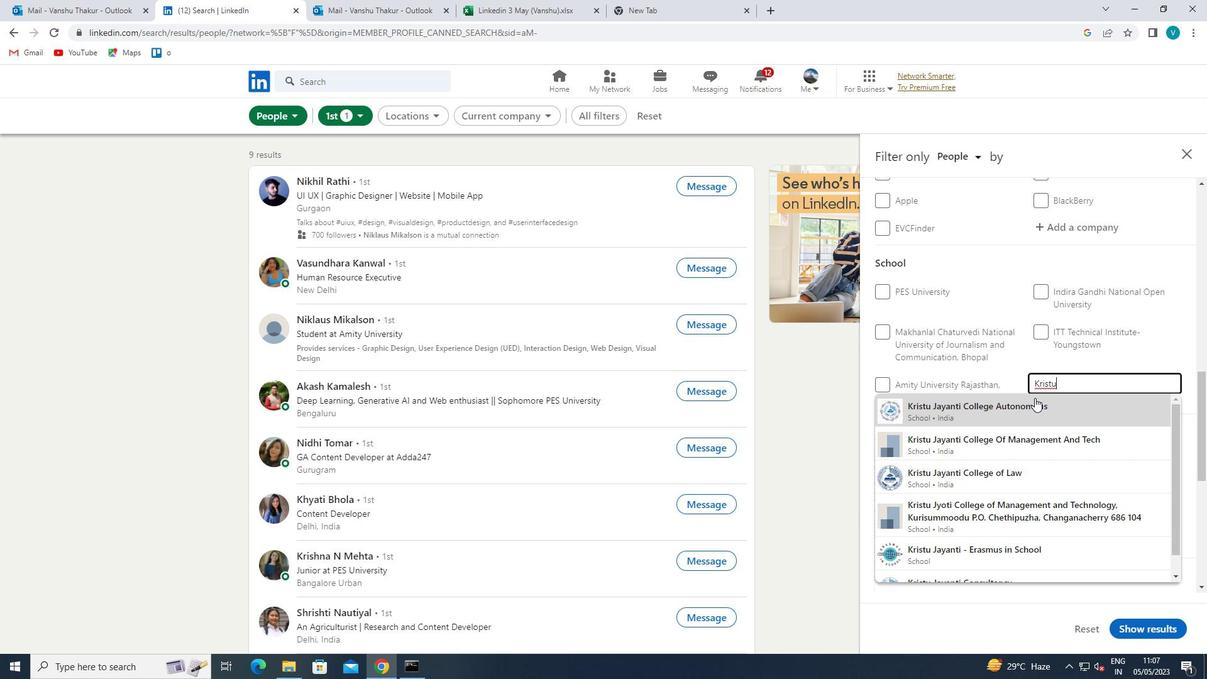 
Action: Mouse scrolled (1031, 399) with delta (0, 0)
Screenshot: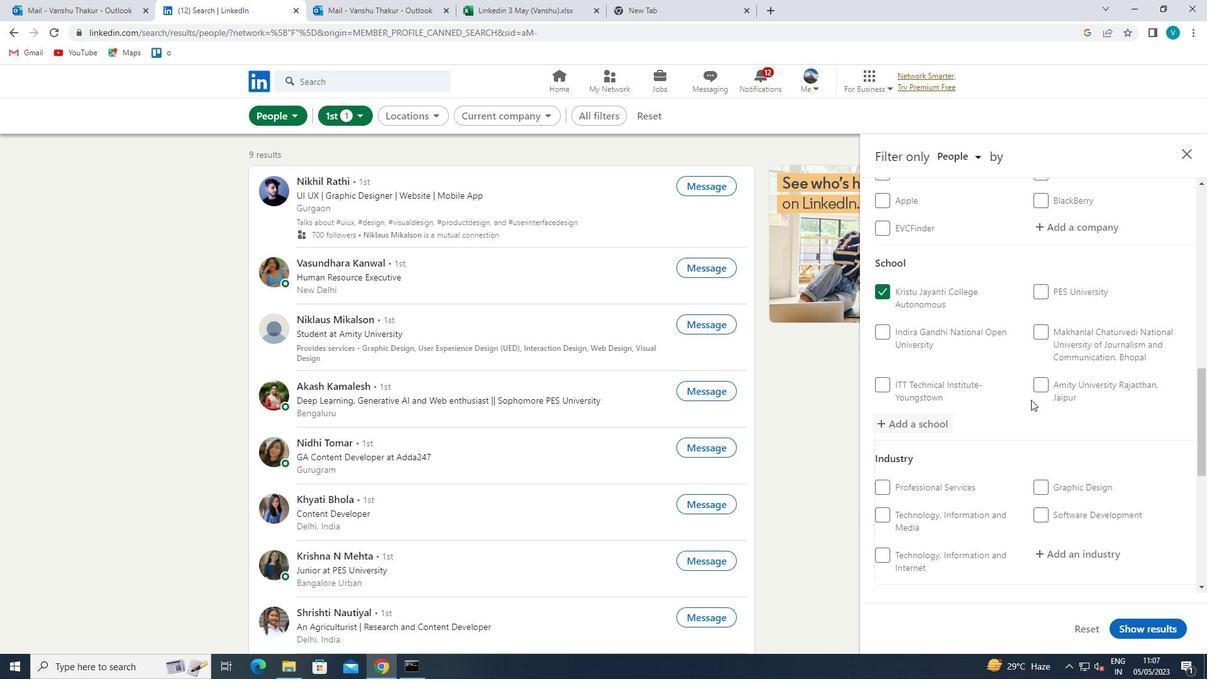 
Action: Mouse scrolled (1031, 399) with delta (0, 0)
Screenshot: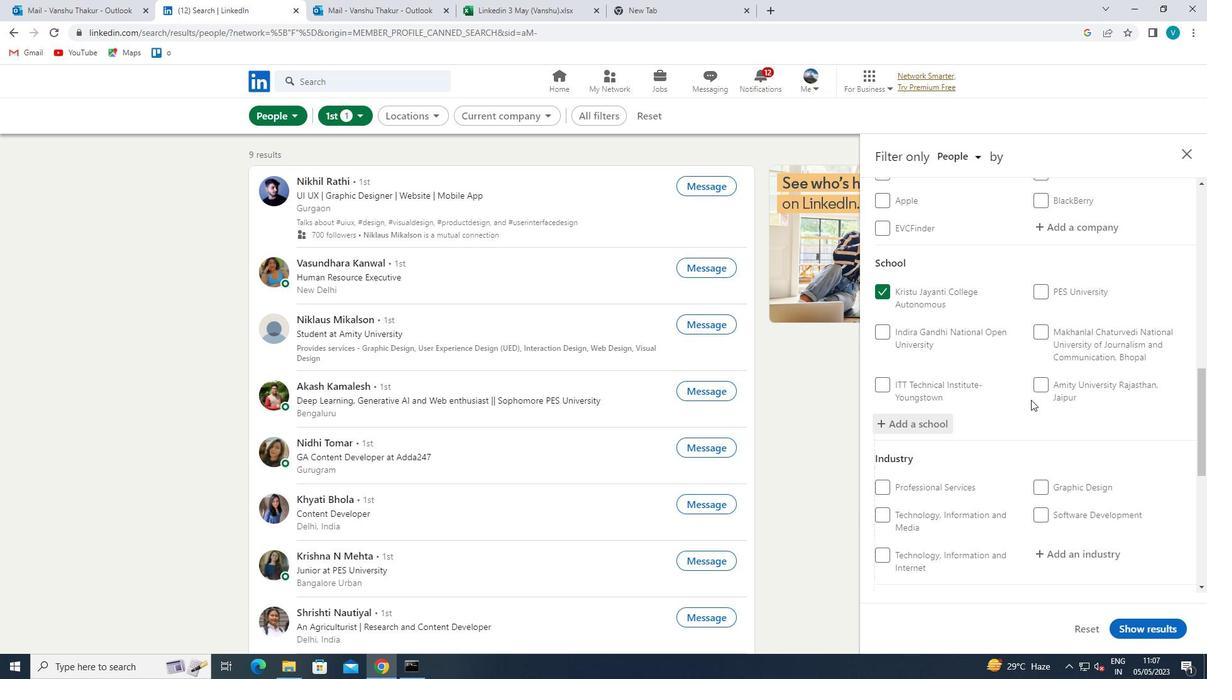 
Action: Mouse scrolled (1031, 399) with delta (0, 0)
Screenshot: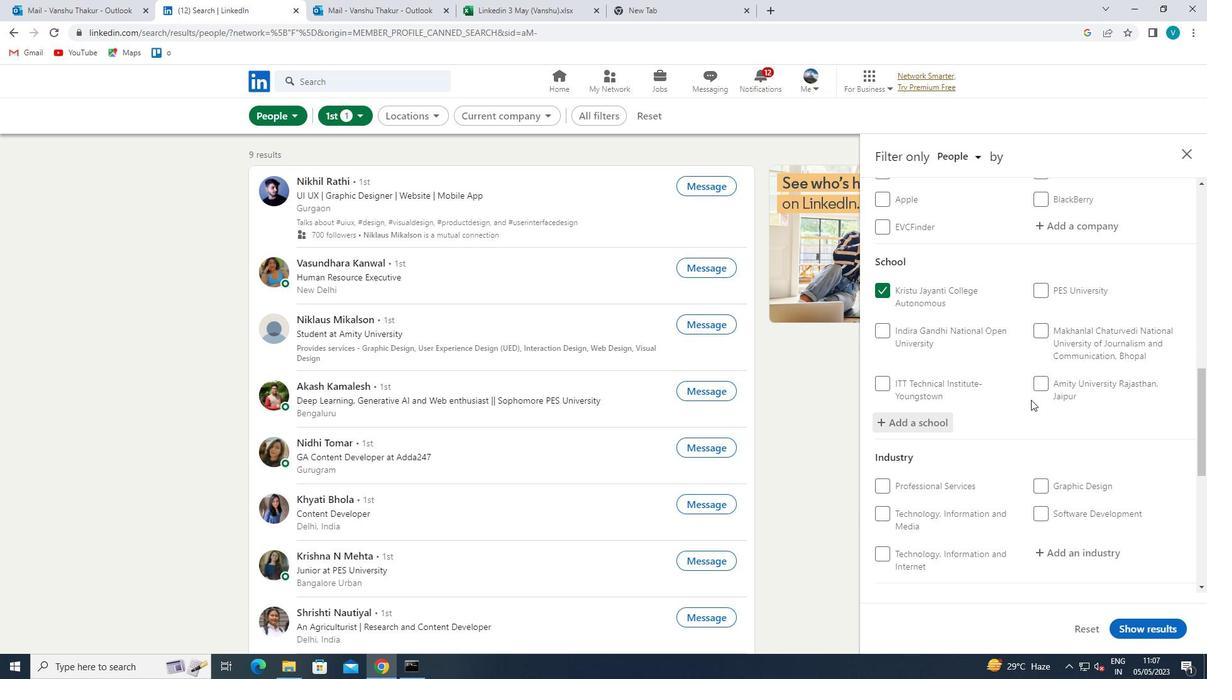 
Action: Mouse moved to (1084, 367)
Screenshot: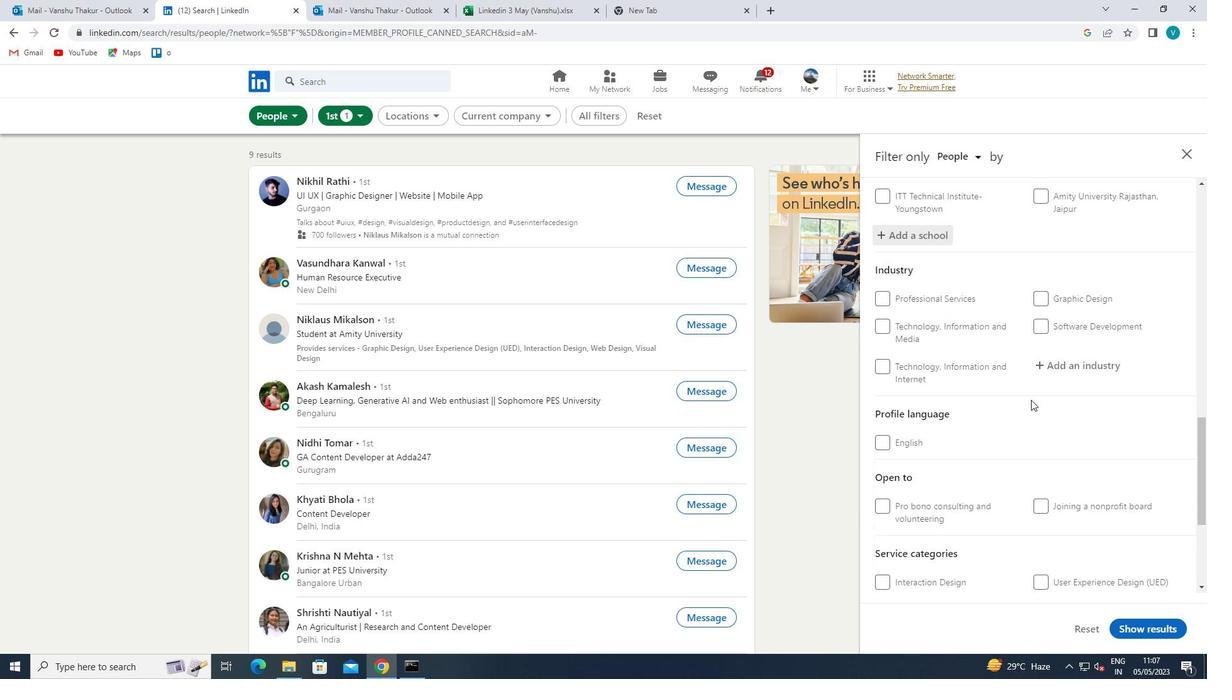 
Action: Mouse pressed left at (1084, 367)
Screenshot: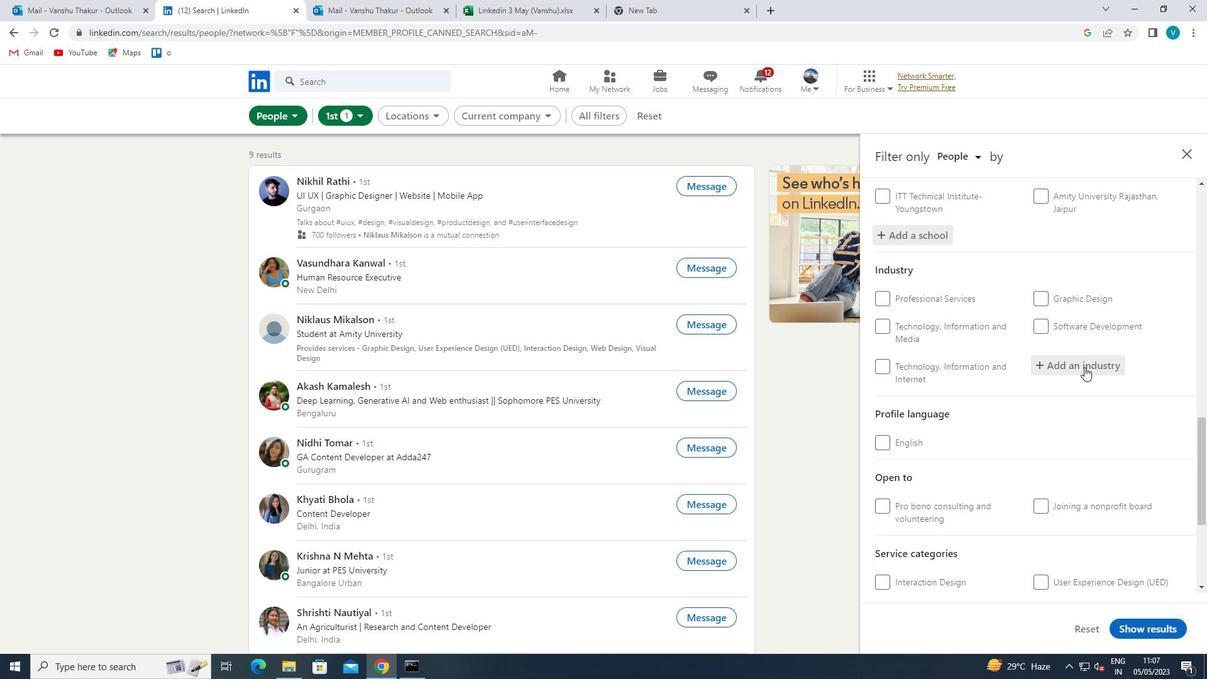 
Action: Key pressed <Key.shift>LAW<Key.space><Key.shift>PRA
Screenshot: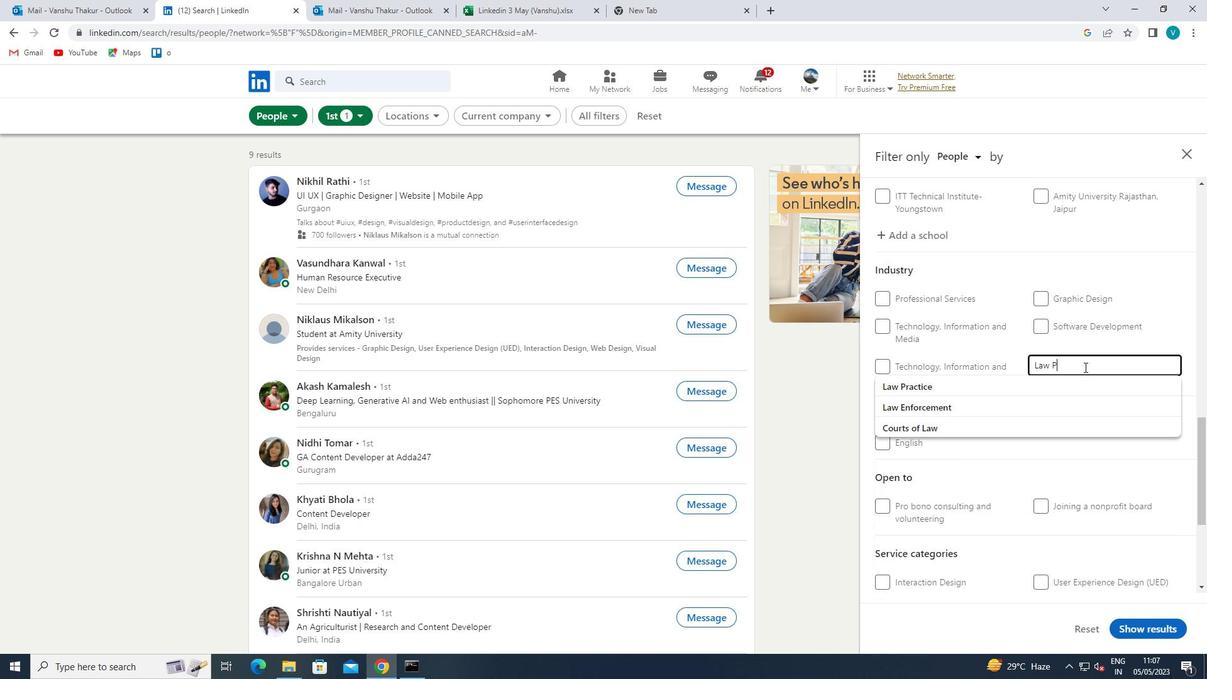 
Action: Mouse moved to (1047, 387)
Screenshot: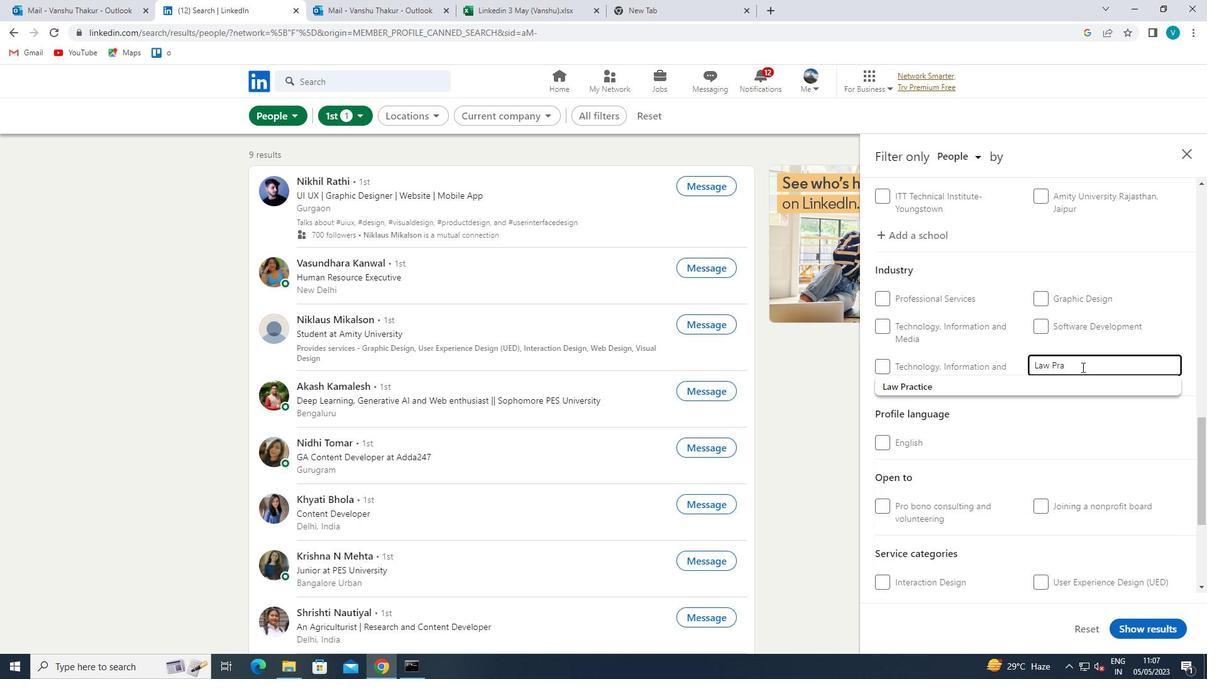 
Action: Mouse pressed left at (1047, 387)
Screenshot: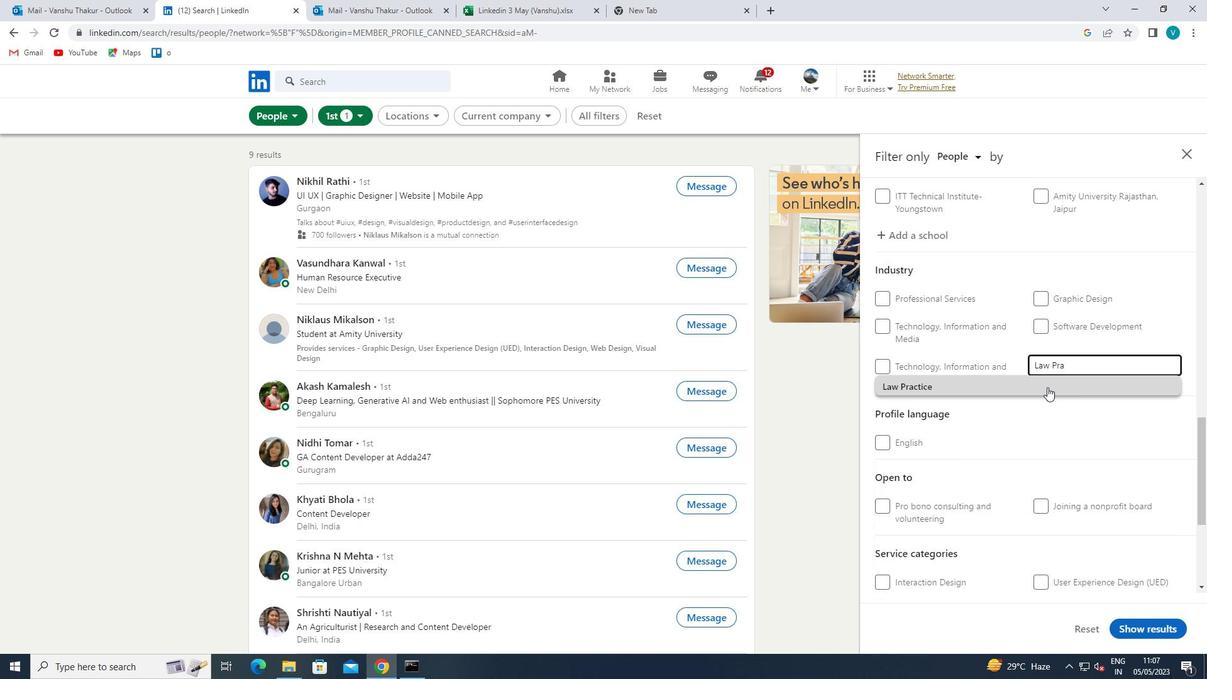 
Action: Mouse scrolled (1047, 386) with delta (0, 0)
Screenshot: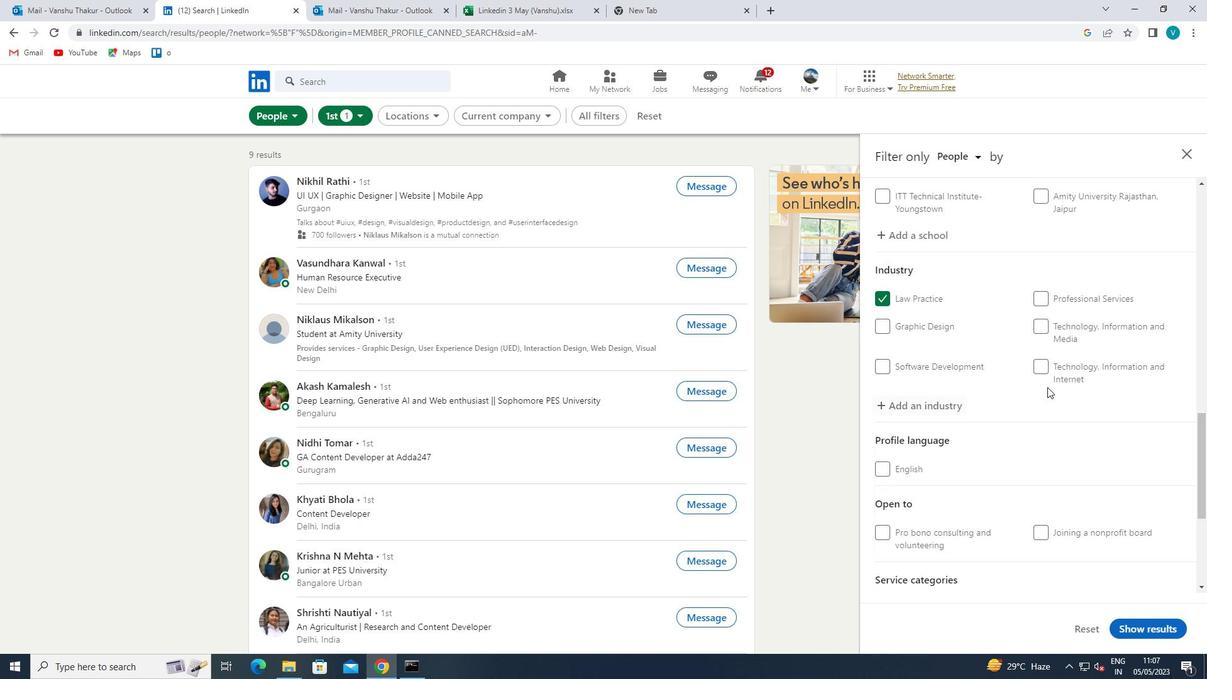 
Action: Mouse scrolled (1047, 386) with delta (0, 0)
Screenshot: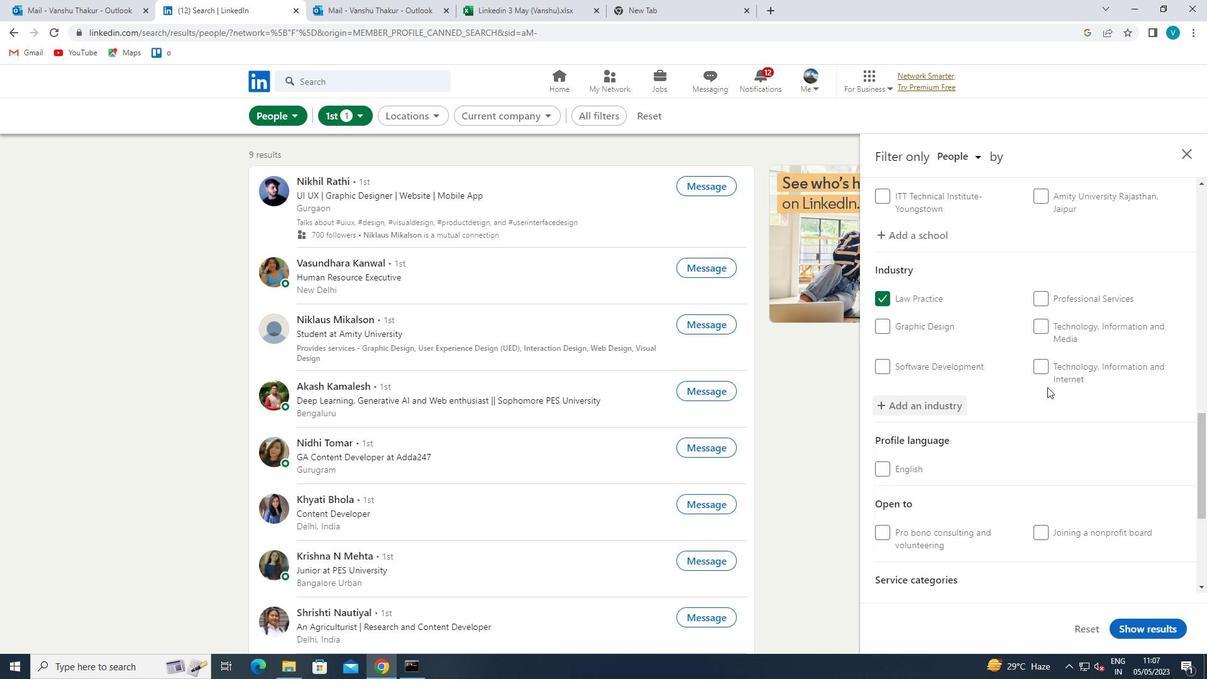 
Action: Mouse scrolled (1047, 386) with delta (0, 0)
Screenshot: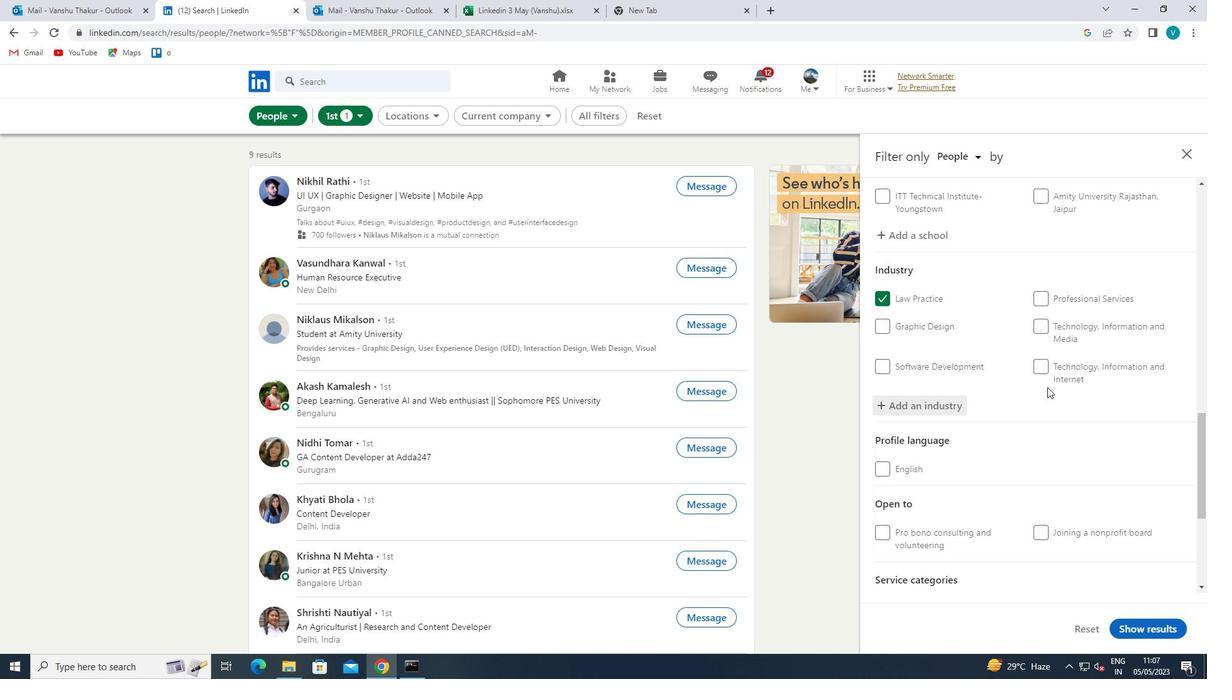 
Action: Mouse scrolled (1047, 386) with delta (0, 0)
Screenshot: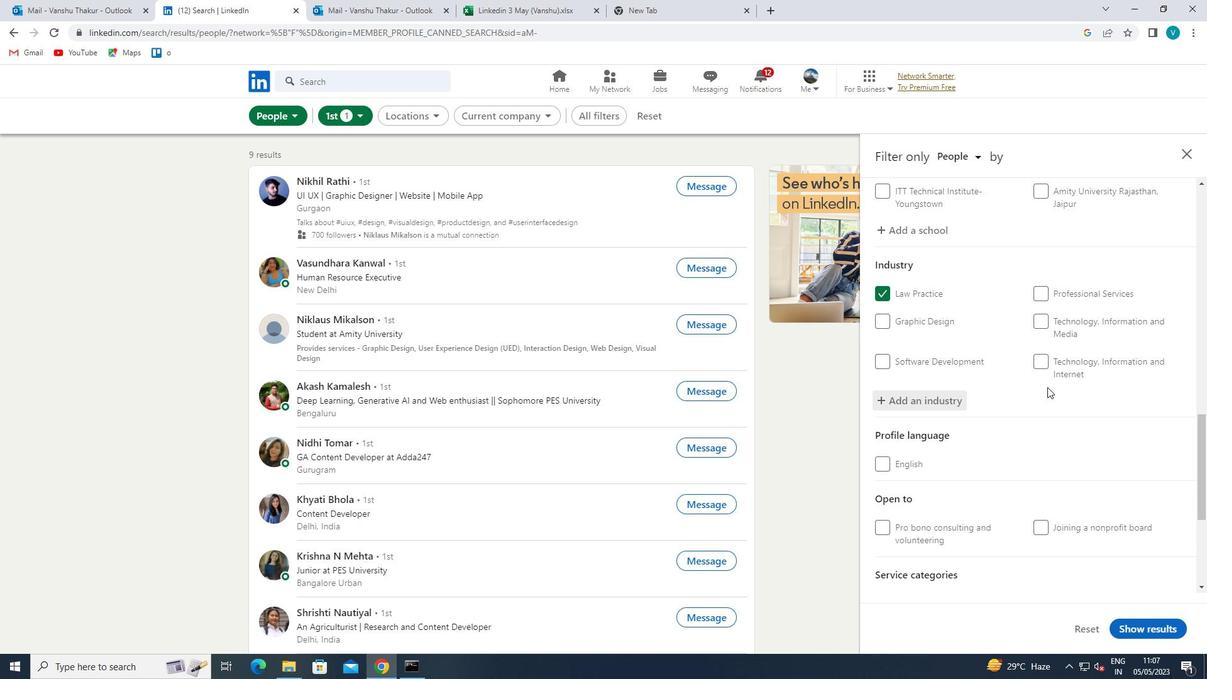 
Action: Mouse moved to (1056, 422)
Screenshot: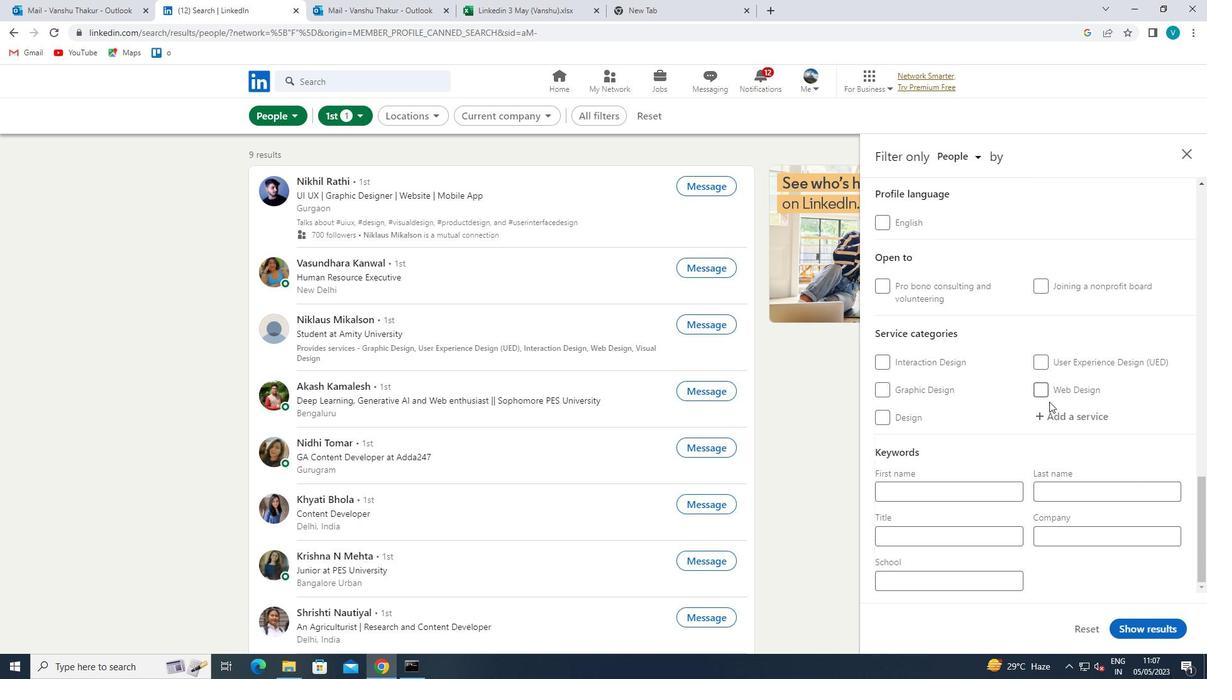 
Action: Mouse pressed left at (1056, 422)
Screenshot: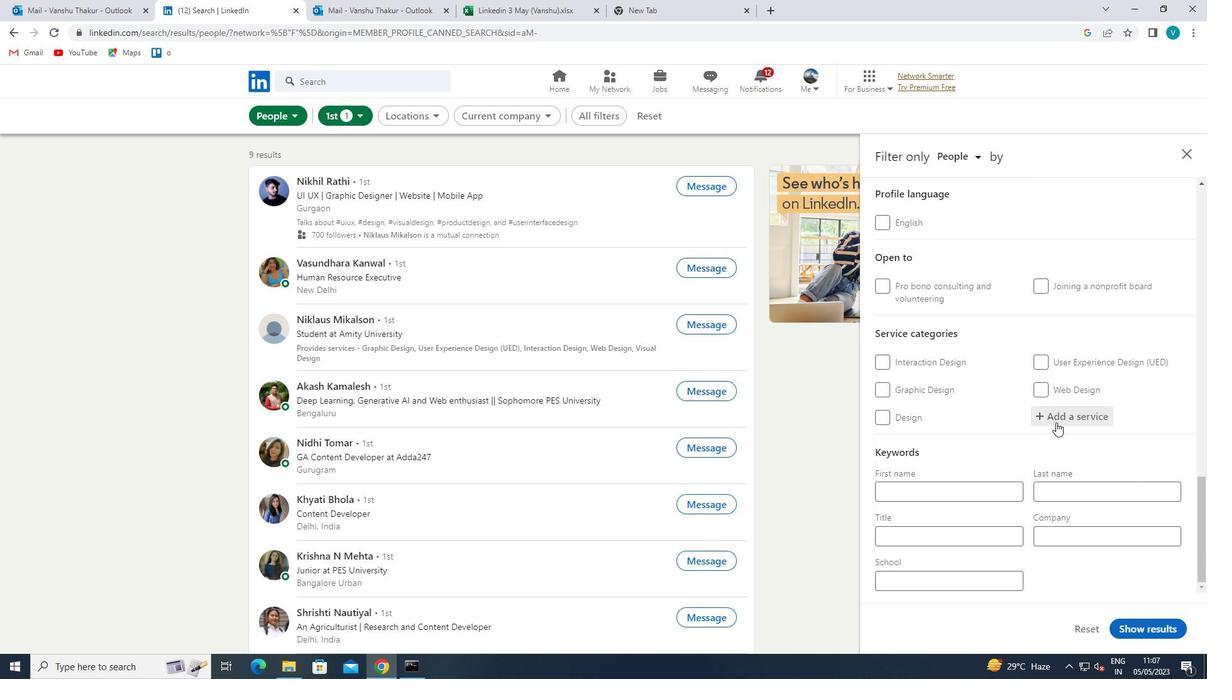 
Action: Key pressed <Key.shift>
Screenshot: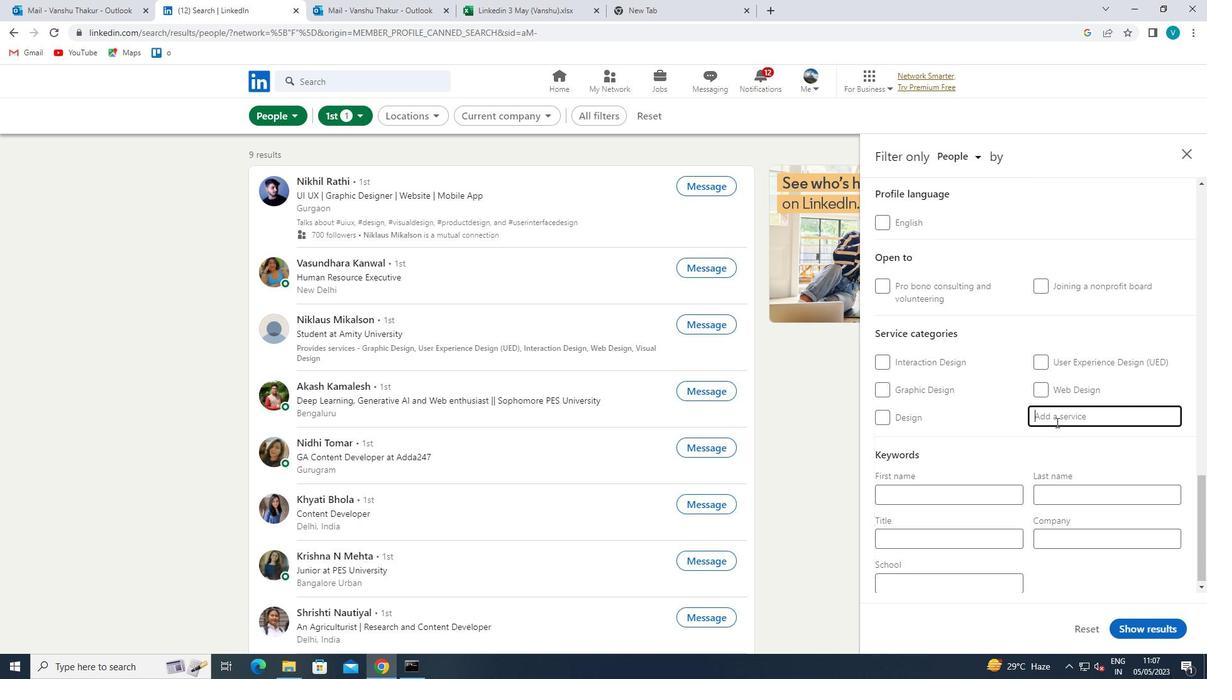 
Action: Mouse moved to (1056, 423)
Screenshot: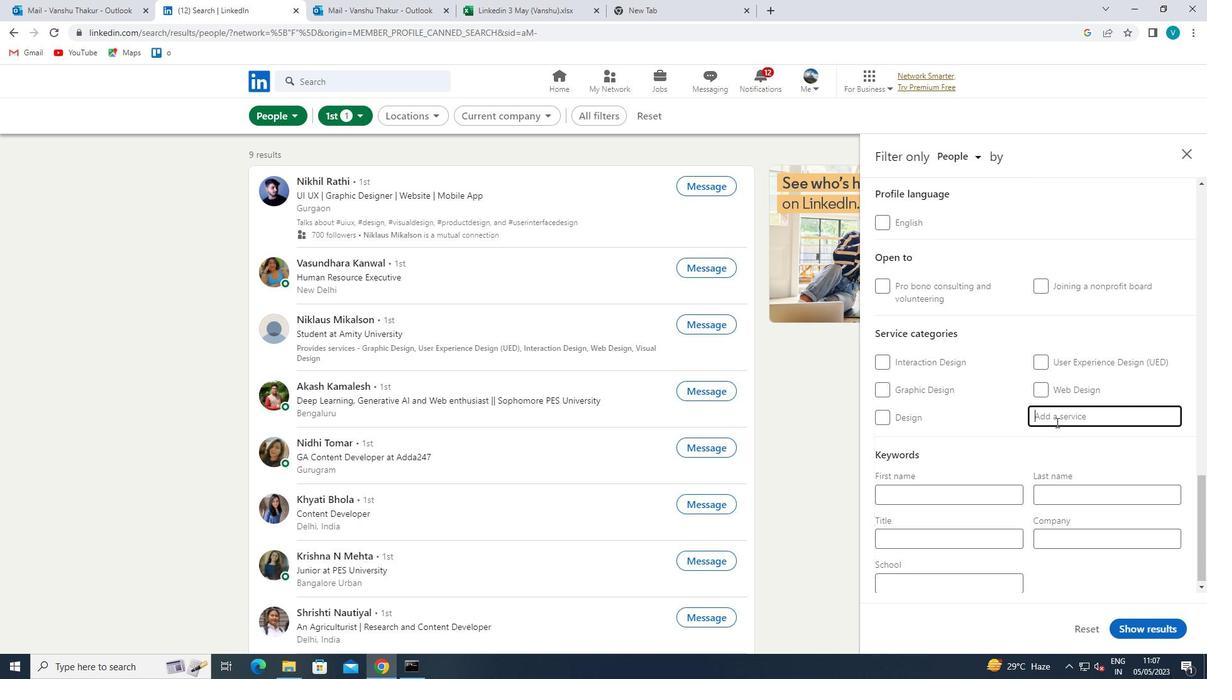 
Action: Key pressed CIS<Key.backspace><Key.backspace>USTO
Screenshot: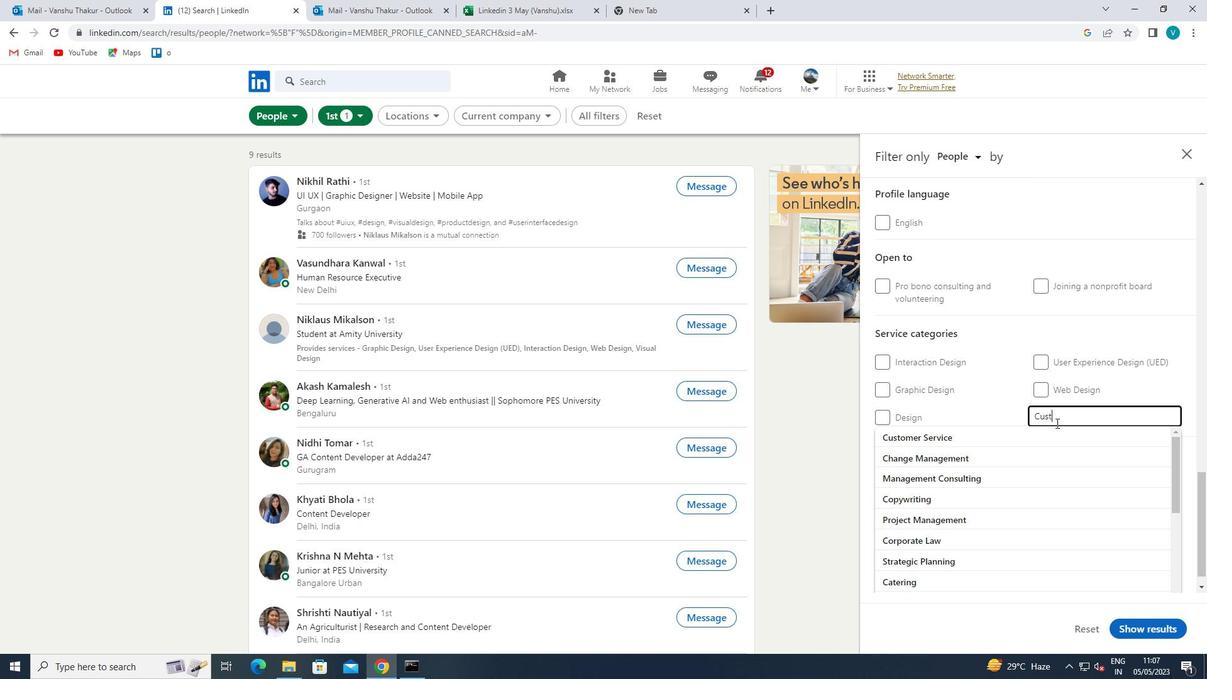 
Action: Mouse moved to (1043, 440)
Screenshot: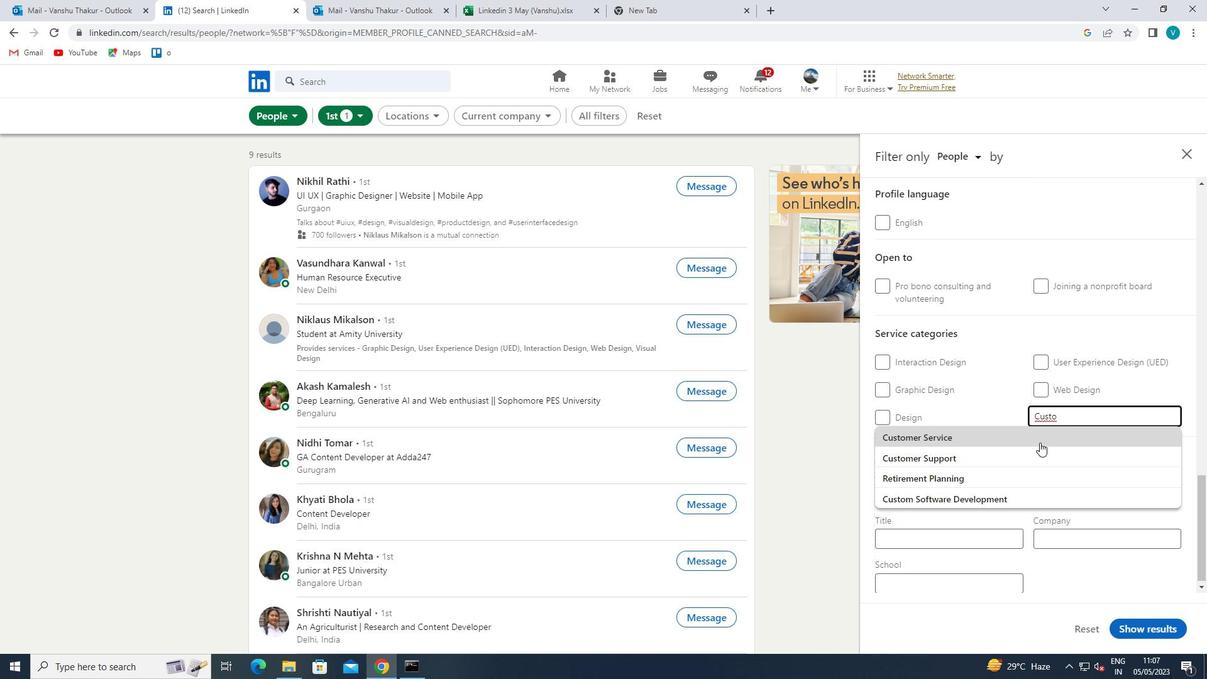 
Action: Mouse pressed left at (1043, 440)
Screenshot: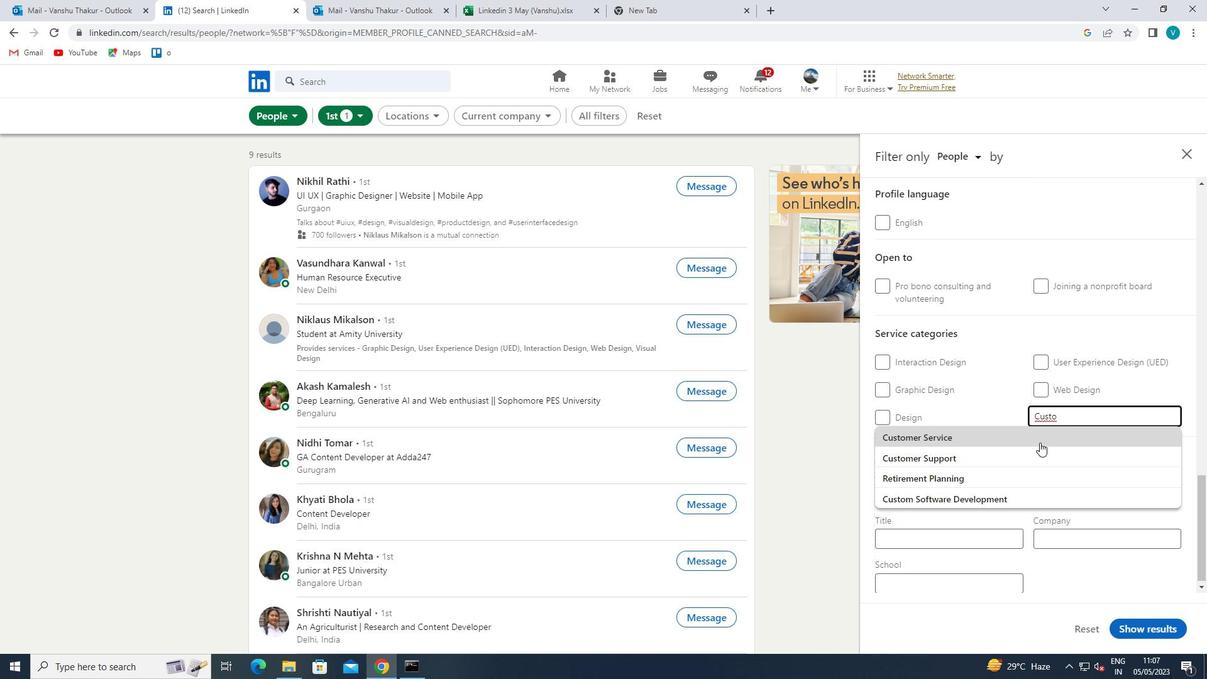 
Action: Mouse scrolled (1043, 439) with delta (0, 0)
Screenshot: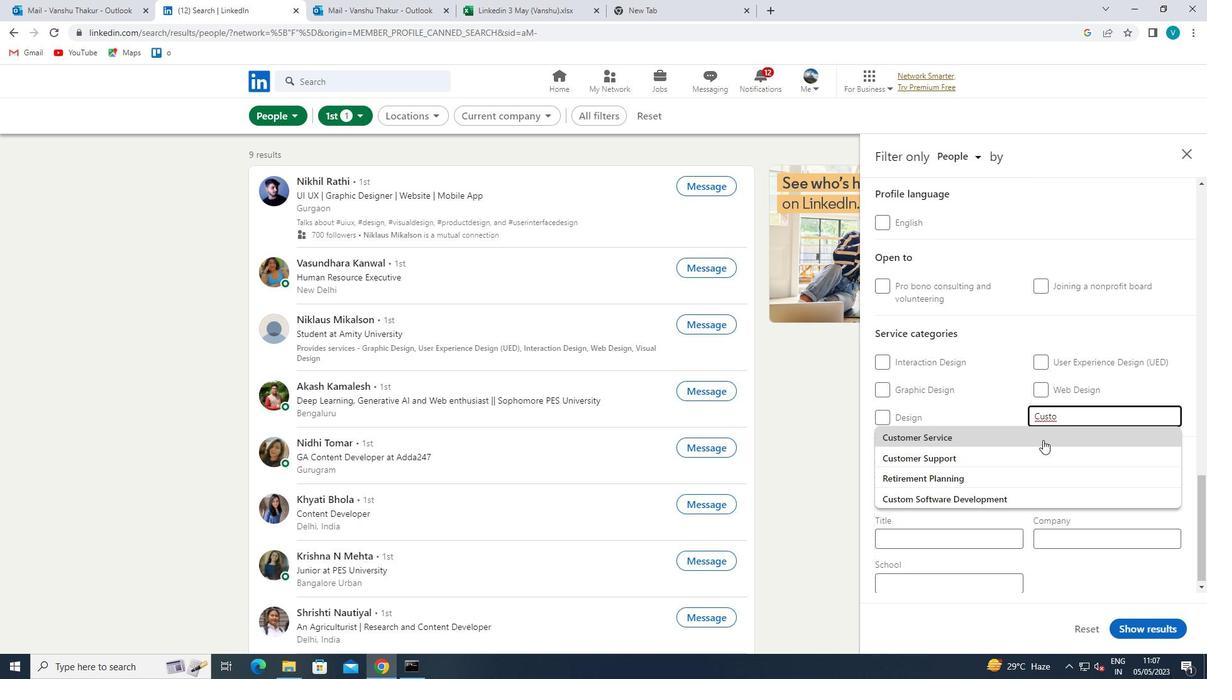 
Action: Mouse scrolled (1043, 439) with delta (0, 0)
Screenshot: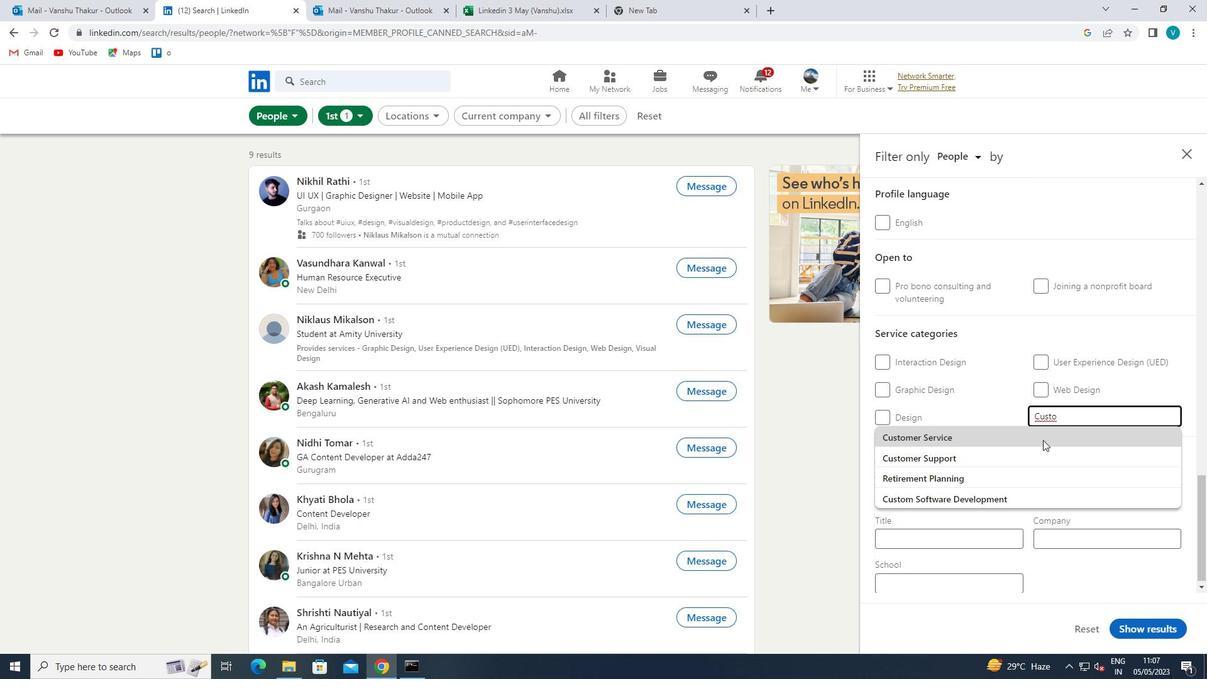 
Action: Mouse scrolled (1043, 439) with delta (0, 0)
Screenshot: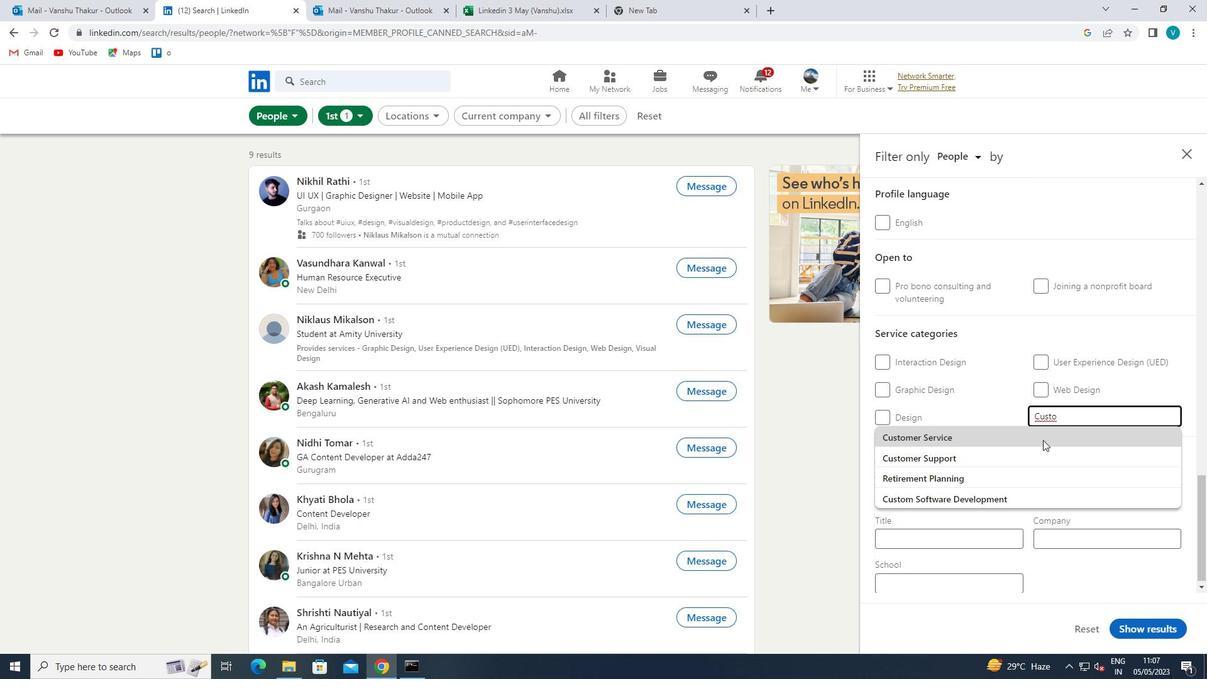 
Action: Mouse moved to (972, 532)
Screenshot: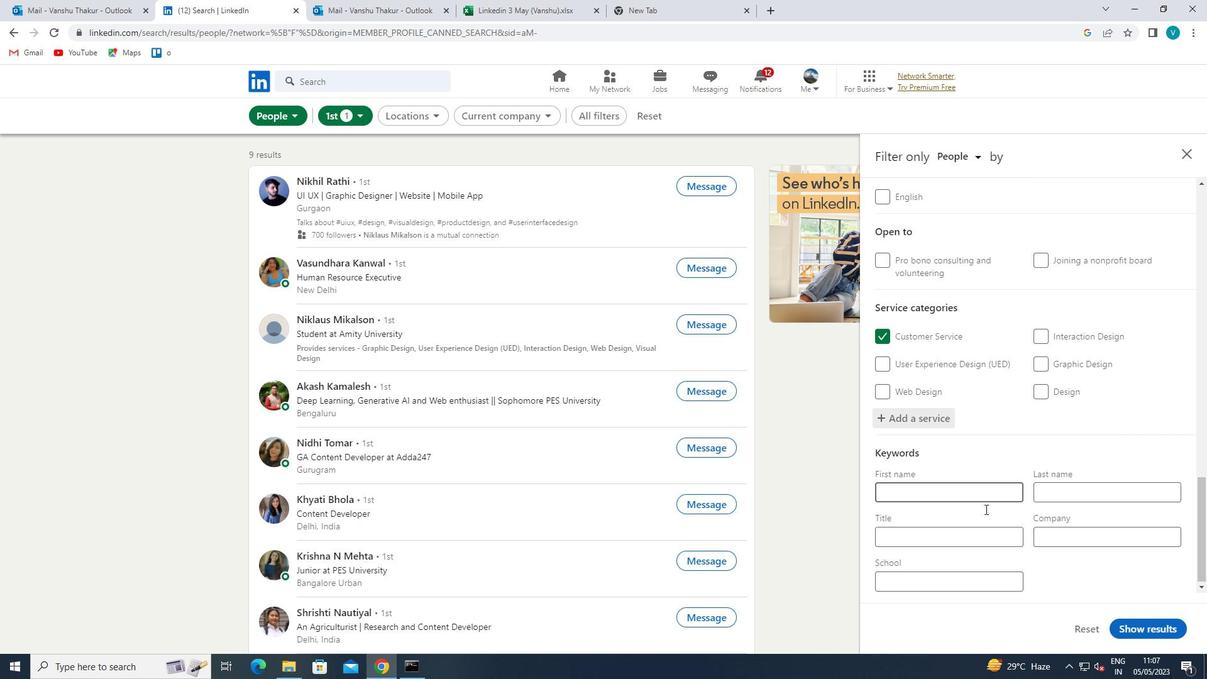 
Action: Mouse pressed left at (972, 532)
Screenshot: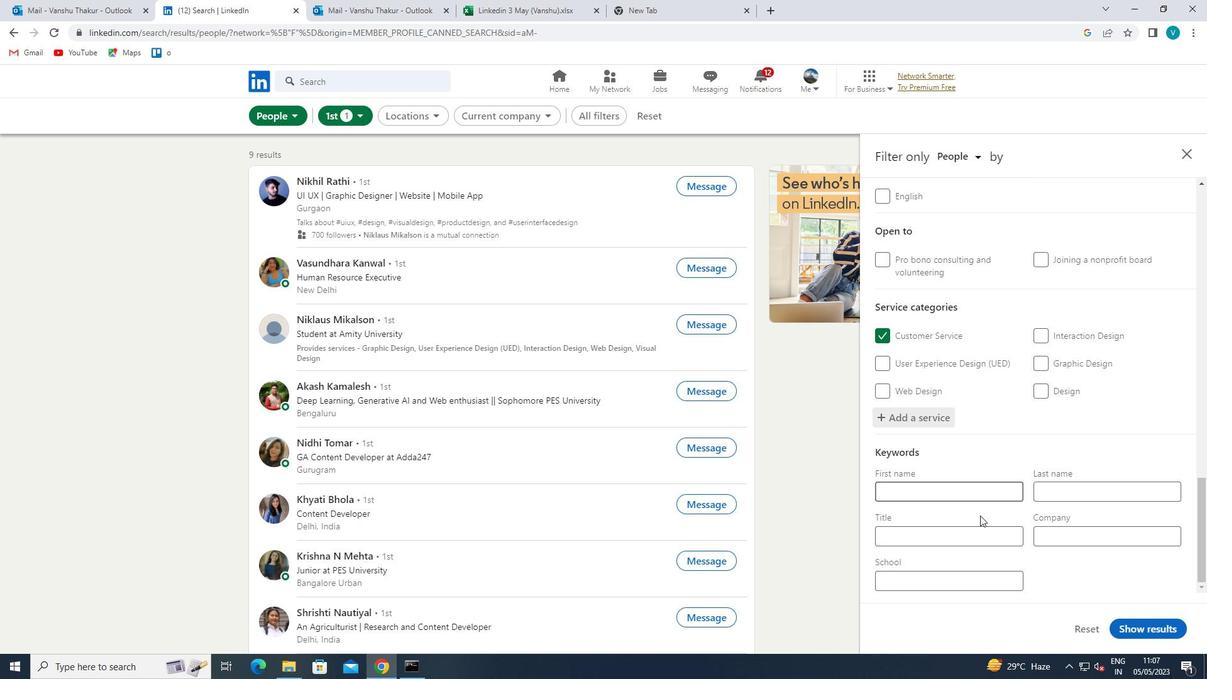 
Action: Mouse moved to (974, 532)
Screenshot: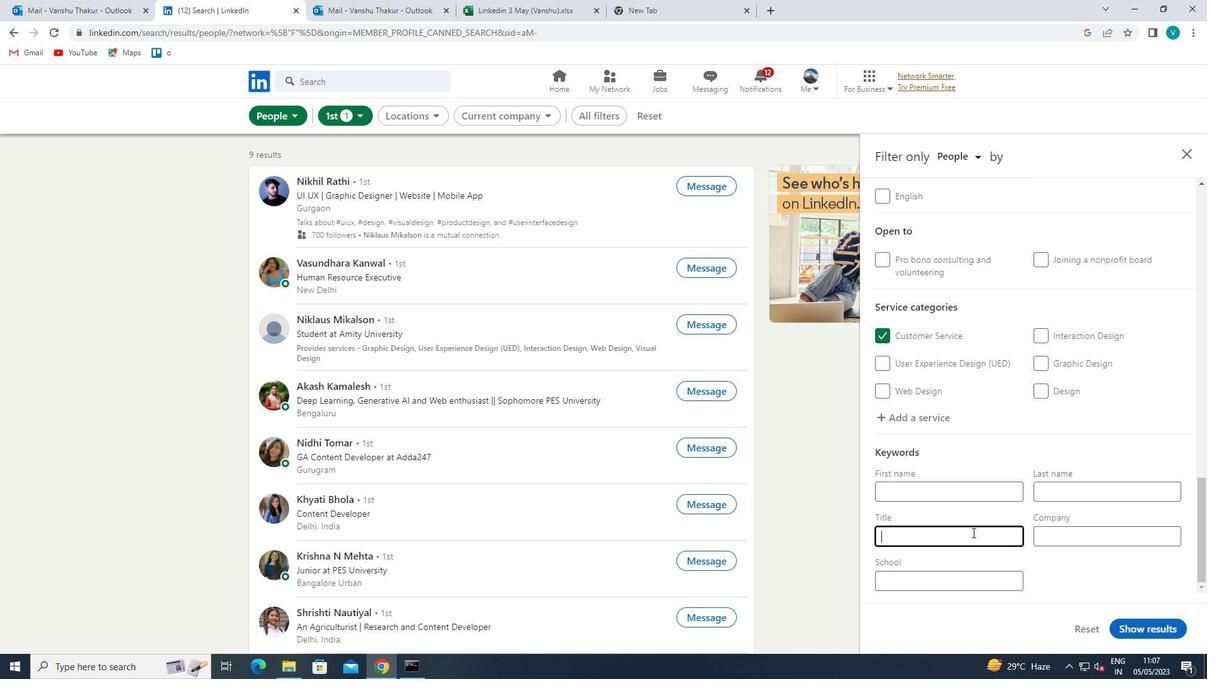 
Action: Key pressed <Key.shift>A
Screenshot: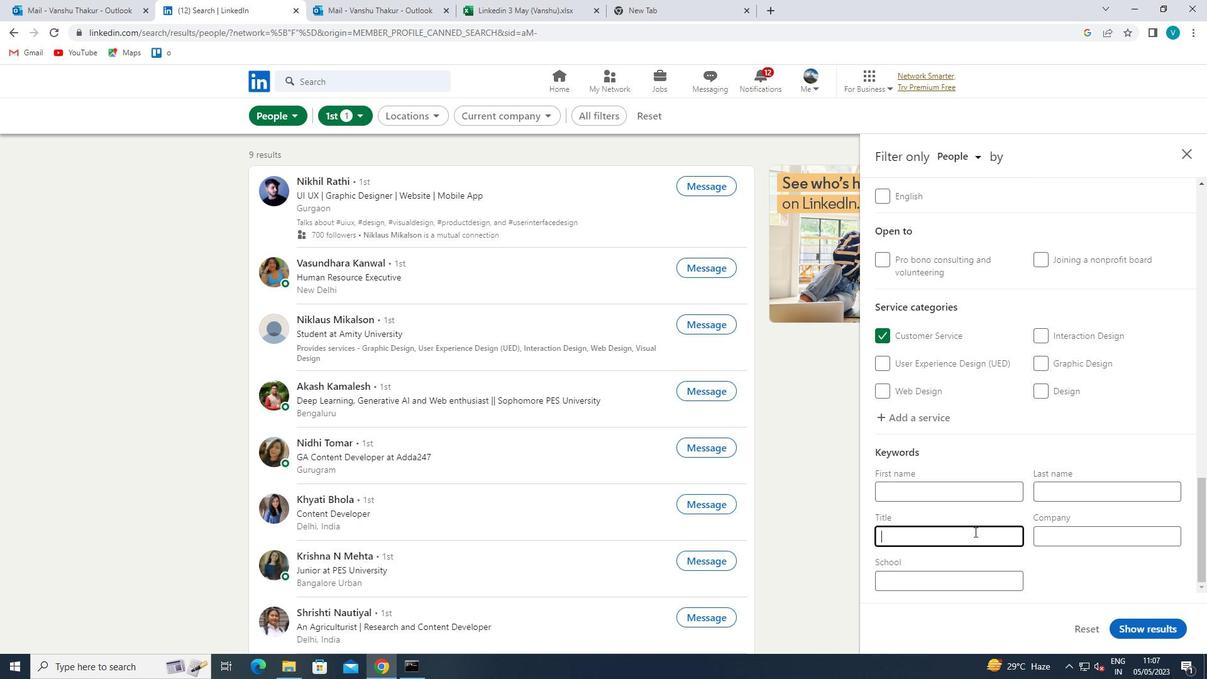 
Action: Mouse moved to (975, 531)
Screenshot: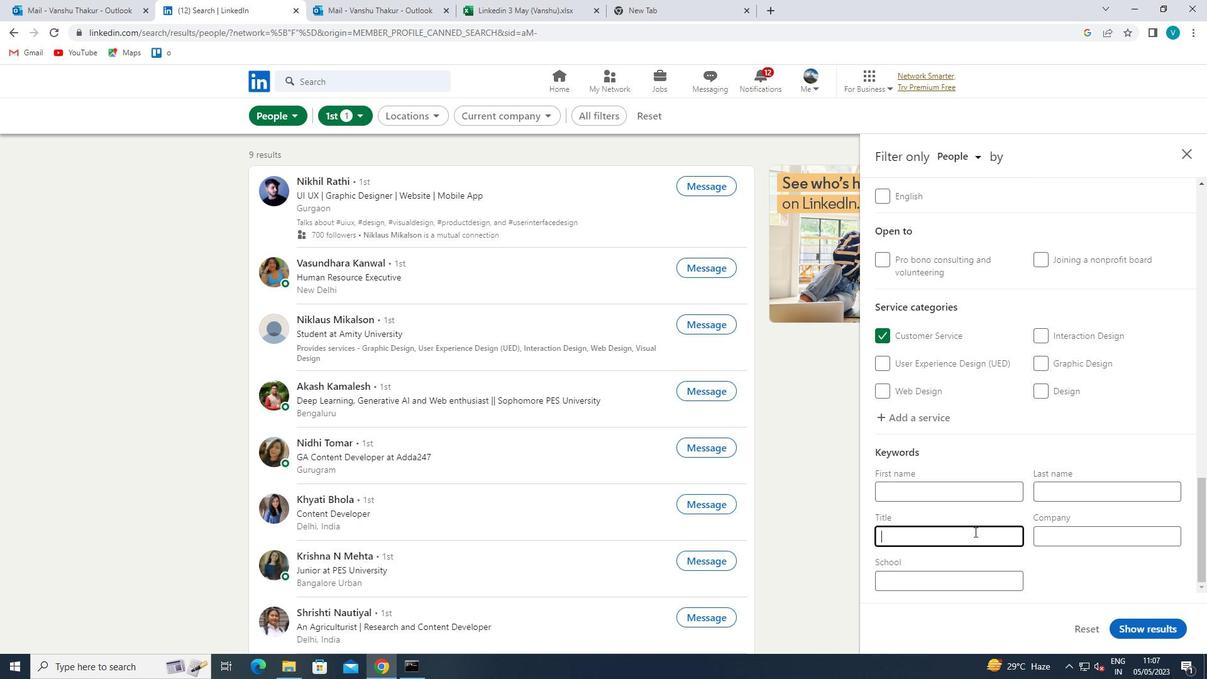 
Action: Key pressed NIMAL<Key.space><Key.shift>TRAIB<Key.backspace><Key.backspace>INER
Screenshot: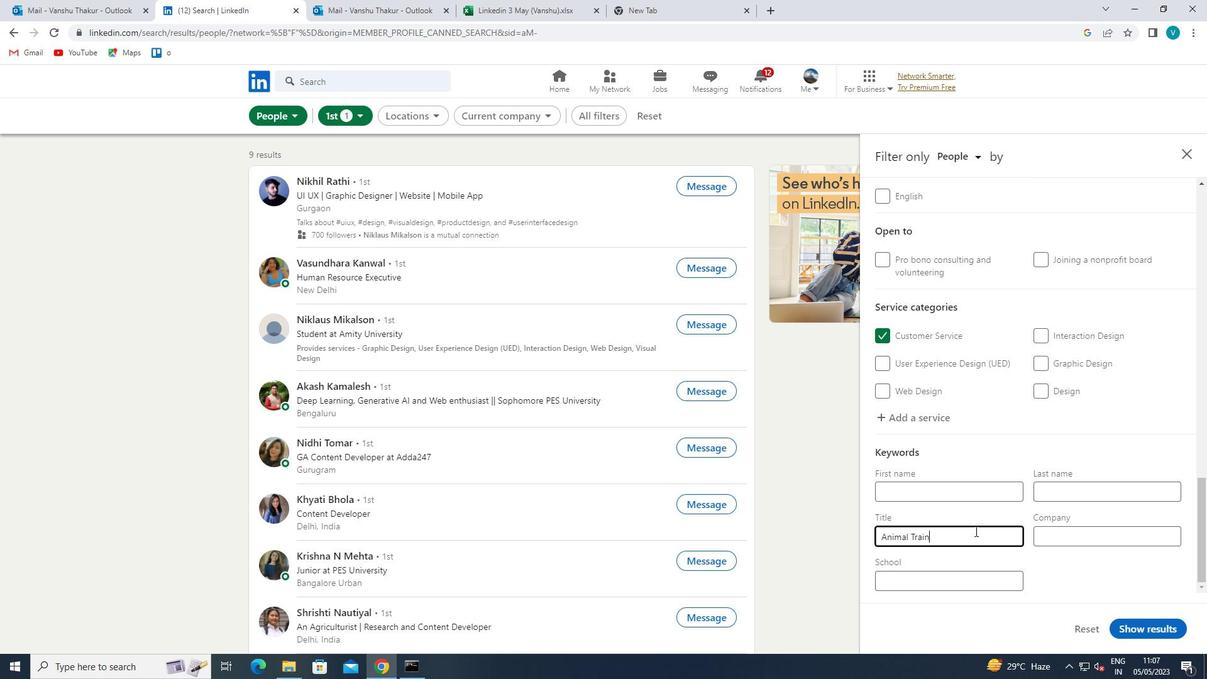 
Action: Mouse moved to (1125, 622)
Screenshot: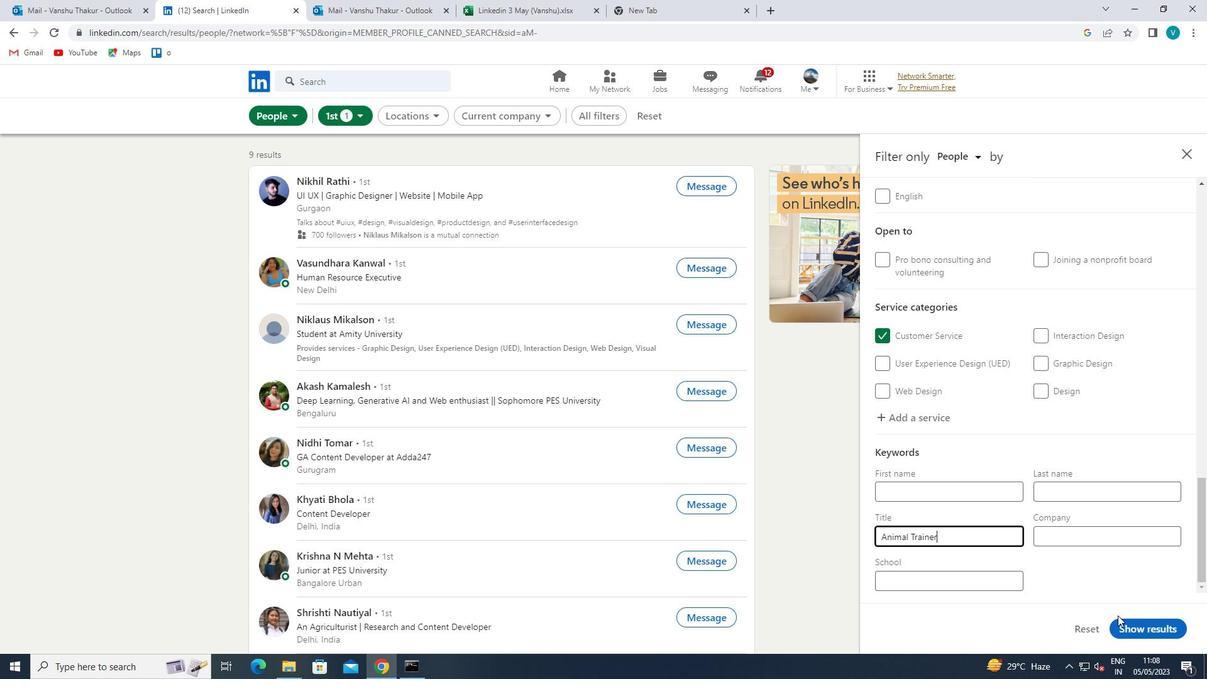 
Action: Mouse pressed left at (1125, 622)
Screenshot: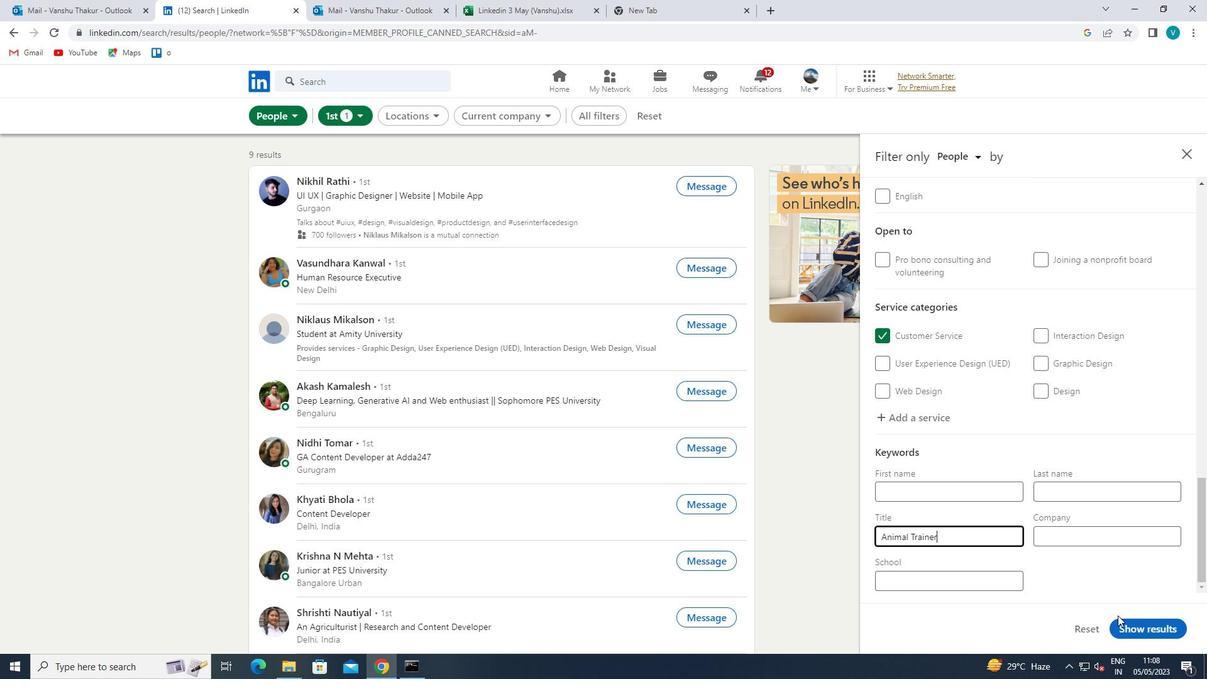 
Action: Mouse moved to (1169, 566)
Screenshot: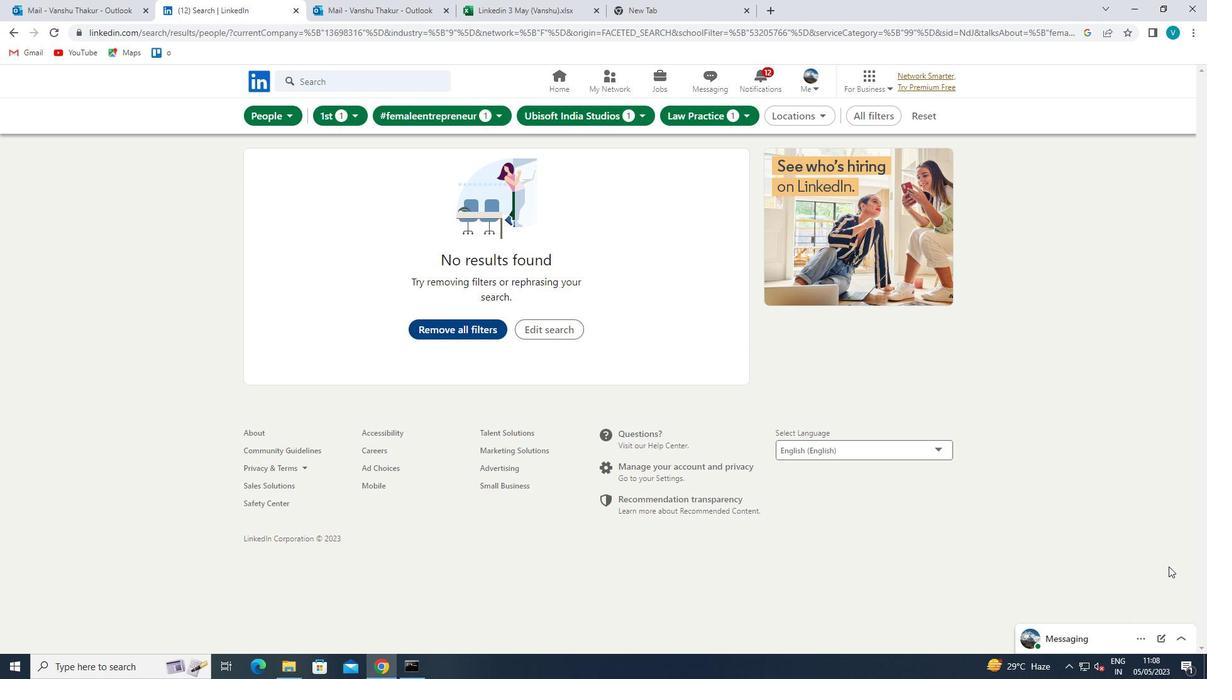 
